 Task: Plan a weekend road trip from the 30th to the 2nd.
Action: Mouse moved to (24, 138)
Screenshot: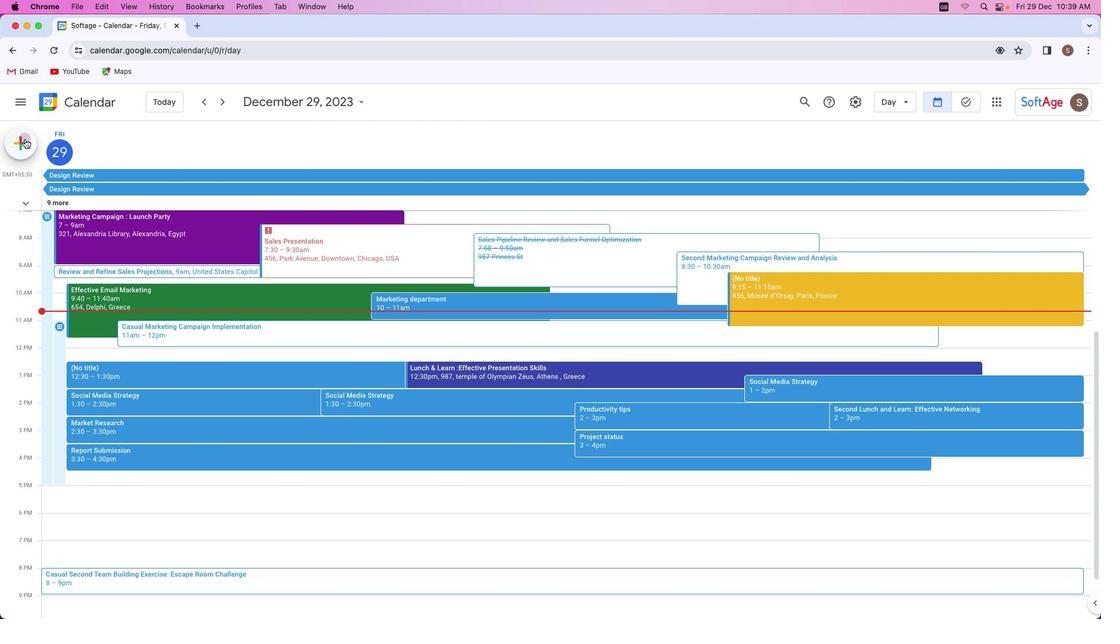 
Action: Mouse pressed left at (24, 138)
Screenshot: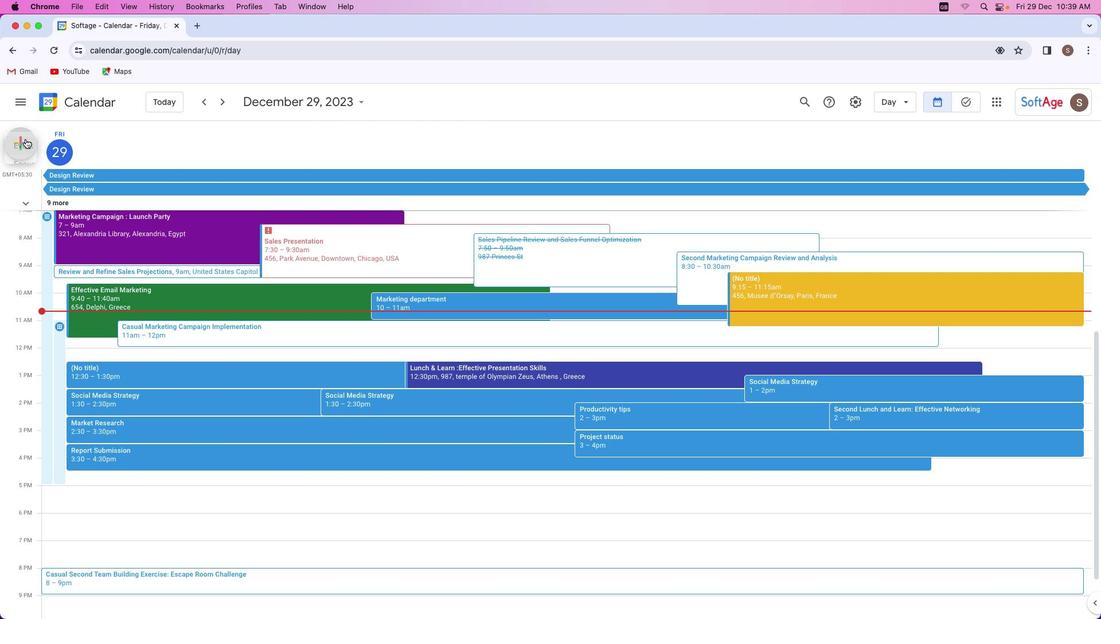 
Action: Mouse moved to (36, 175)
Screenshot: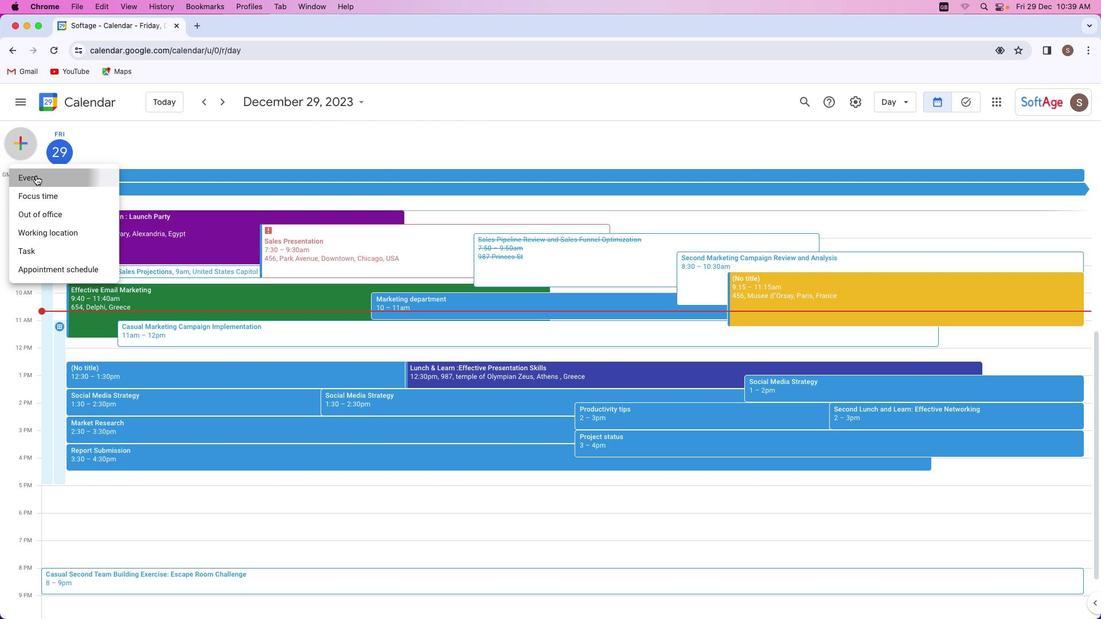 
Action: Mouse pressed left at (36, 175)
Screenshot: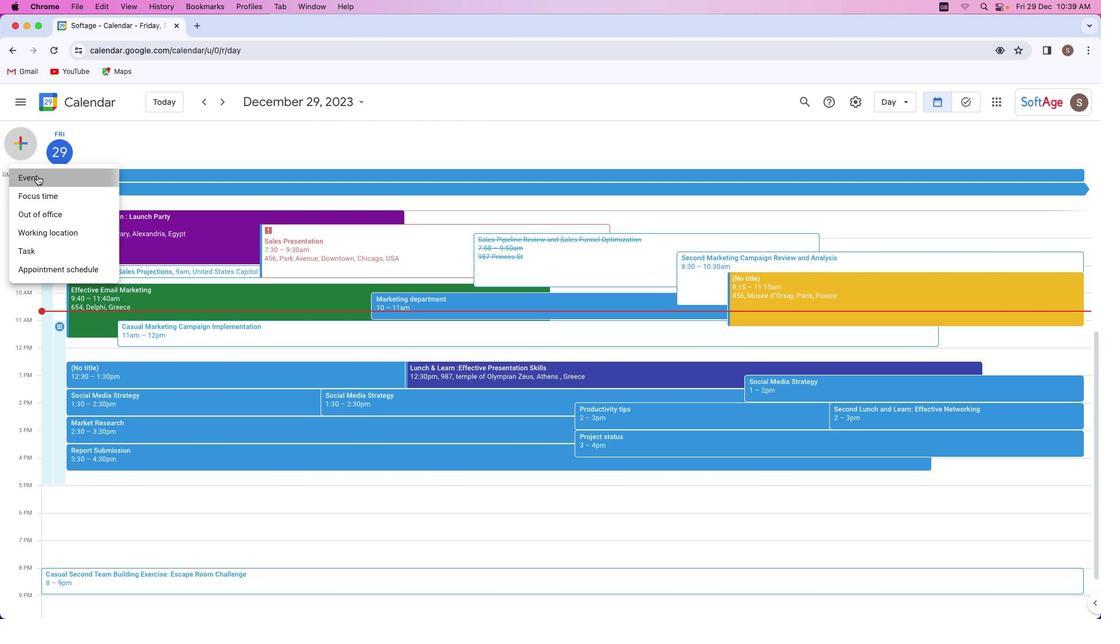 
Action: Mouse moved to (434, 242)
Screenshot: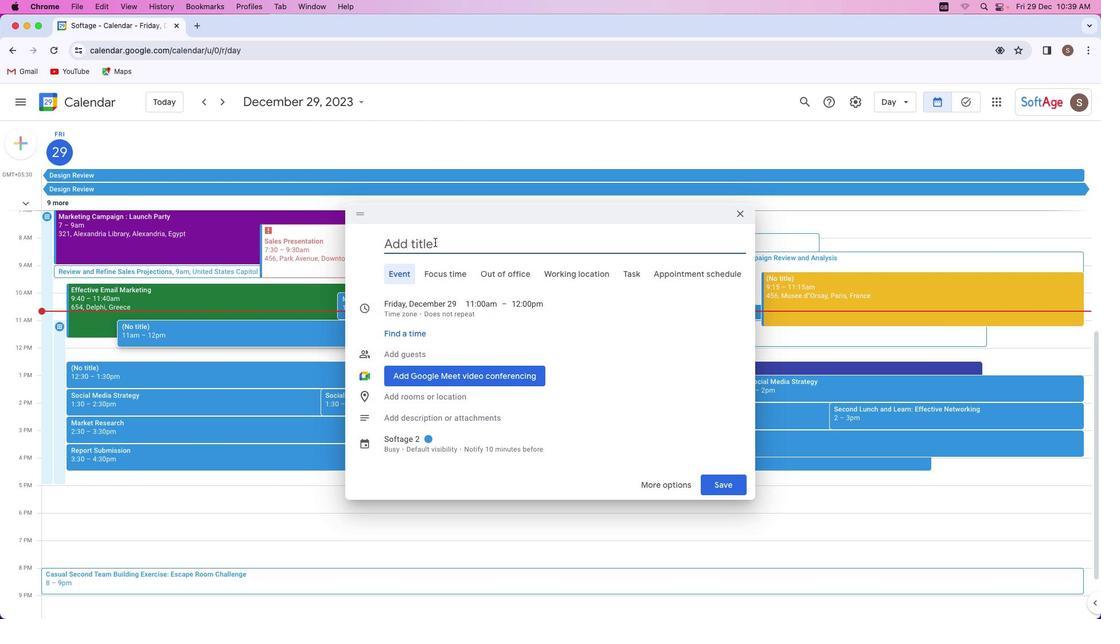 
Action: Mouse pressed left at (434, 242)
Screenshot: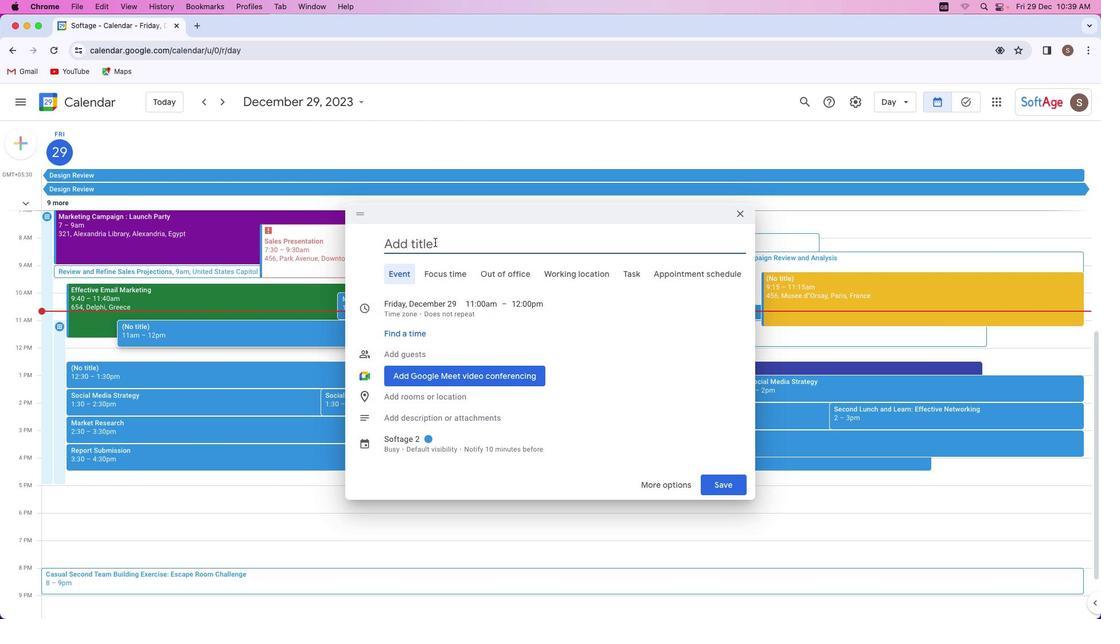 
Action: Key pressed Key.shift'W''e''e''k''e''n''d'Key.spaceKey.shift'R''o''a''d'Key.spaceKey.shift'T''r''i''p'
Screenshot: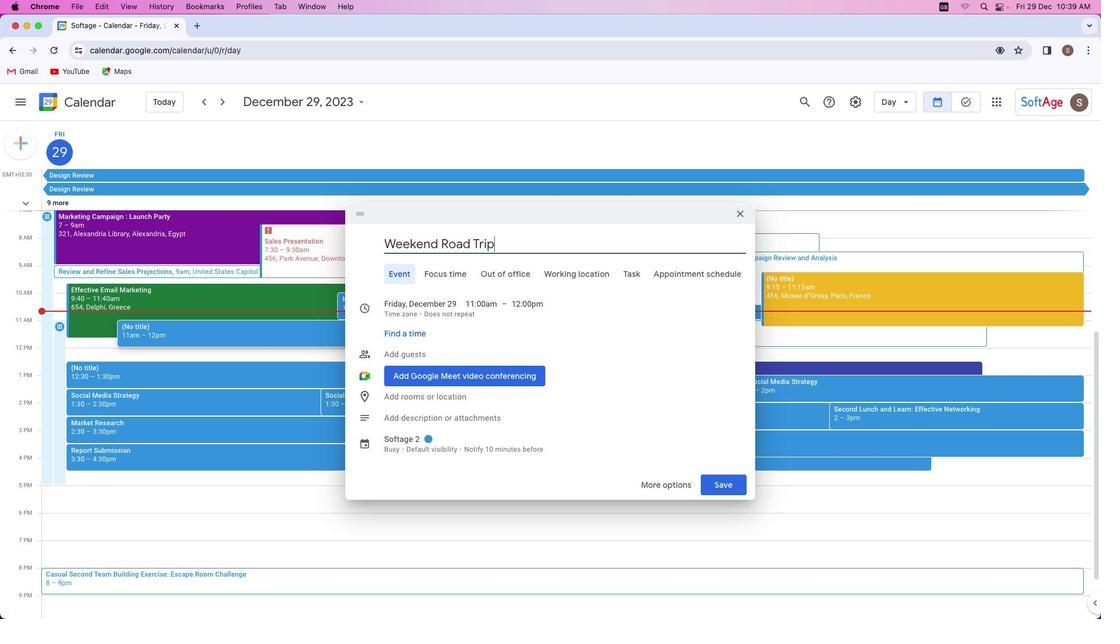 
Action: Mouse moved to (419, 308)
Screenshot: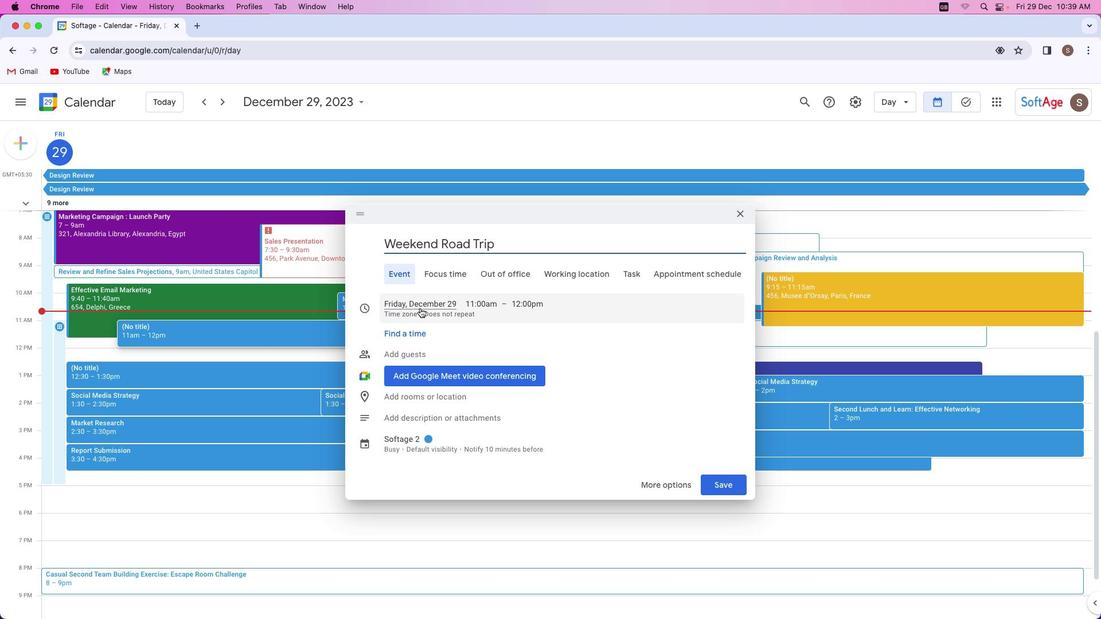 
Action: Mouse pressed left at (419, 308)
Screenshot: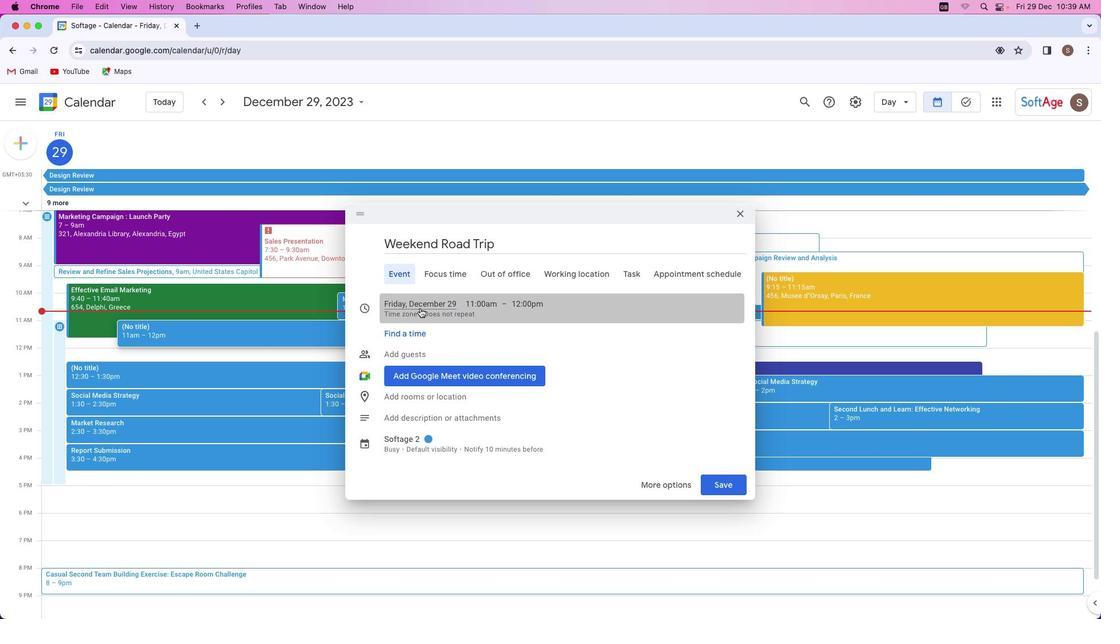 
Action: Mouse moved to (501, 426)
Screenshot: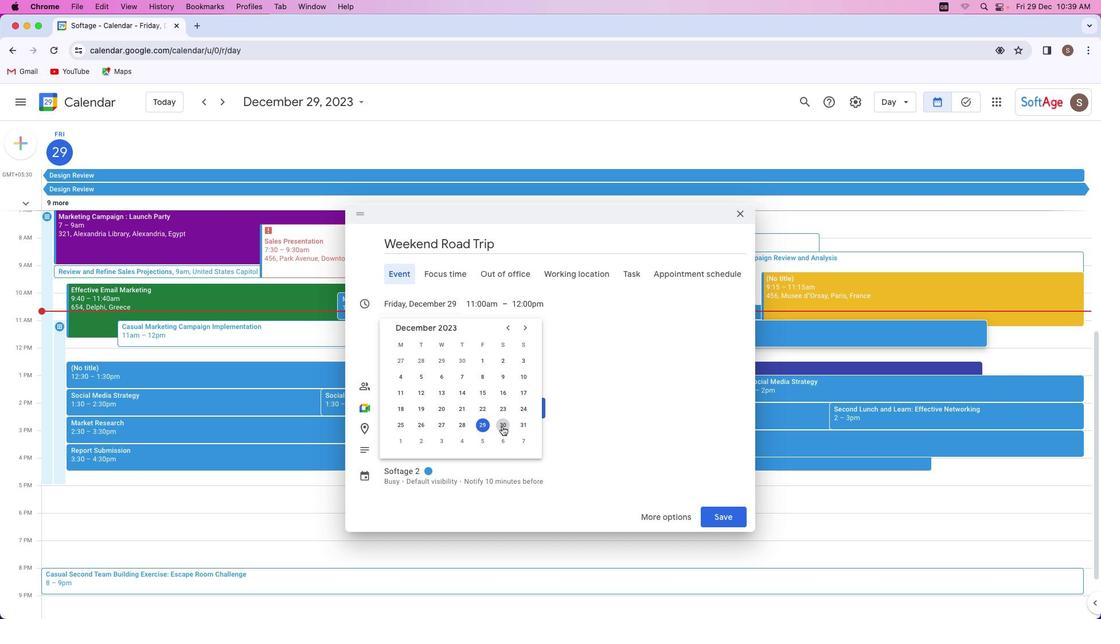 
Action: Mouse pressed left at (501, 426)
Screenshot: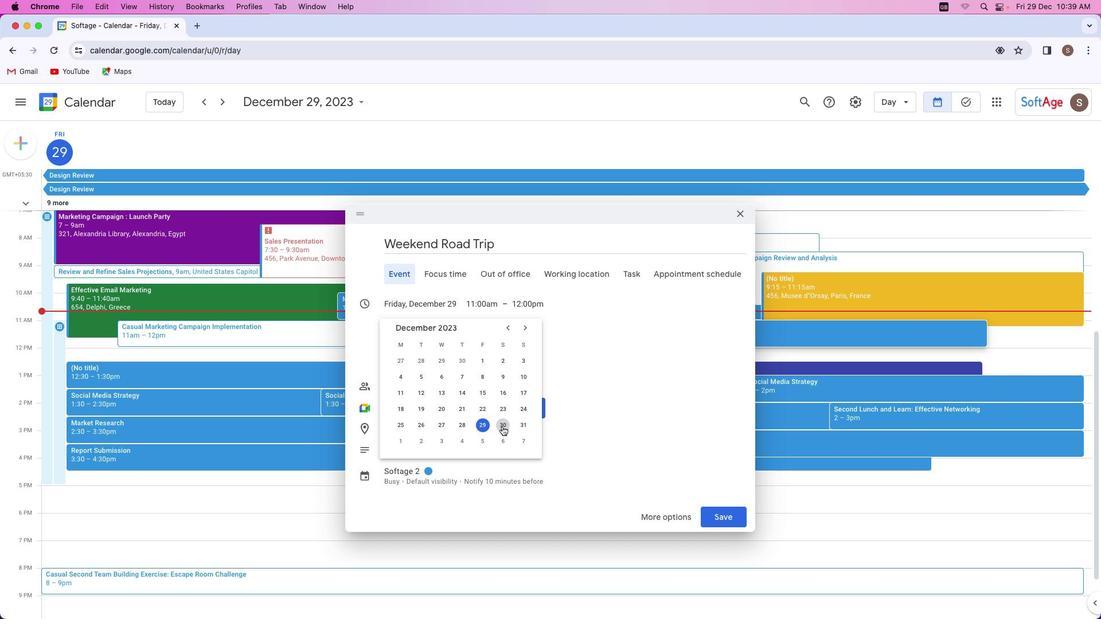 
Action: Mouse moved to (493, 306)
Screenshot: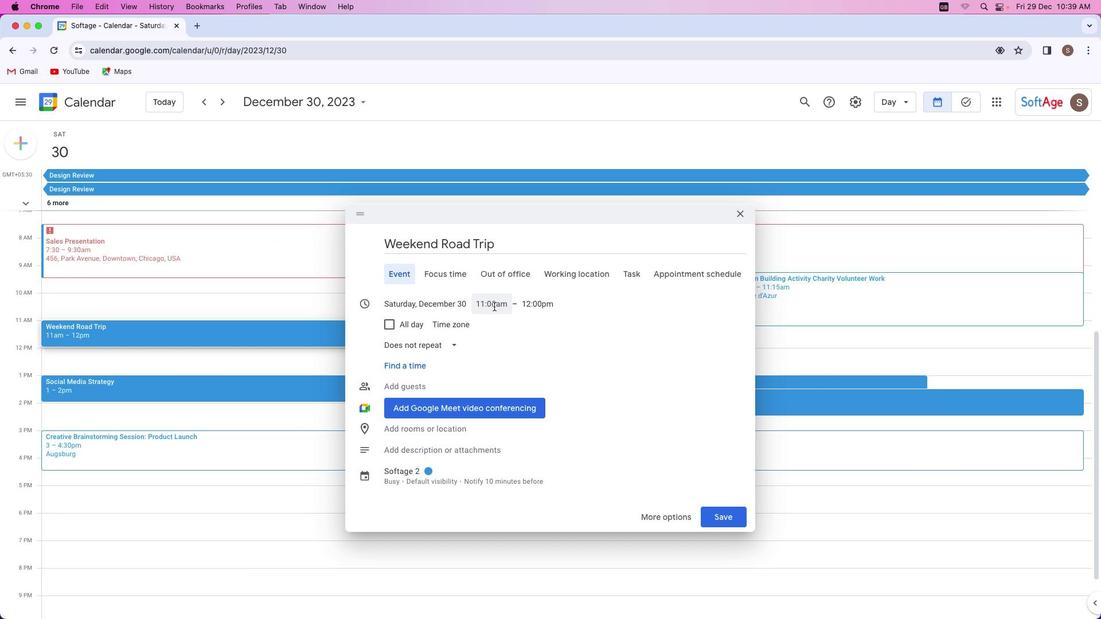 
Action: Mouse pressed left at (493, 306)
Screenshot: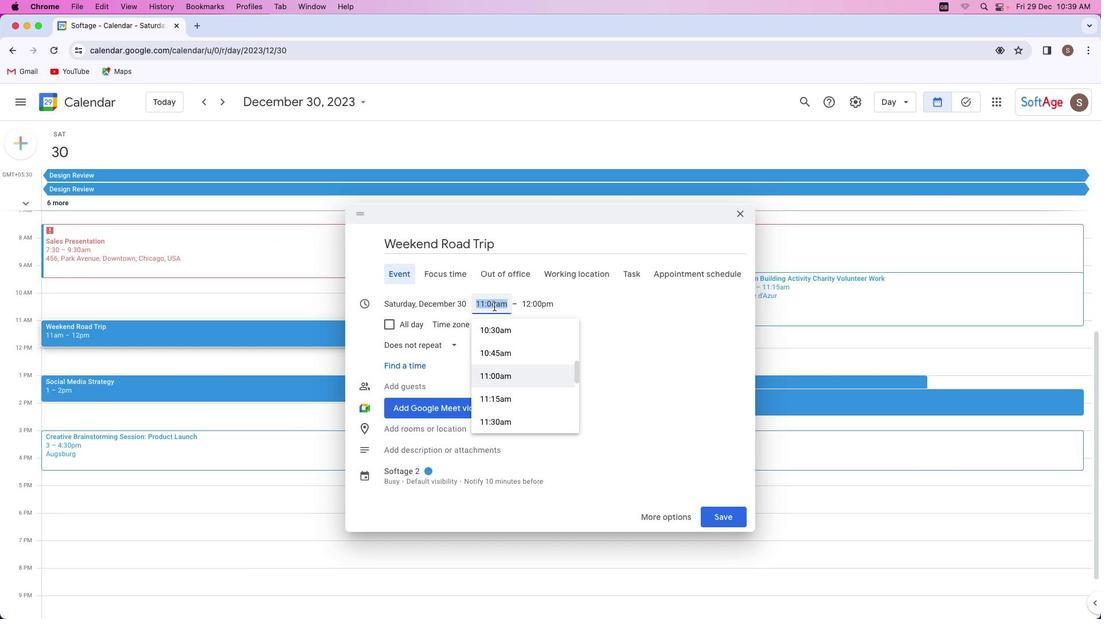 
Action: Mouse moved to (499, 357)
Screenshot: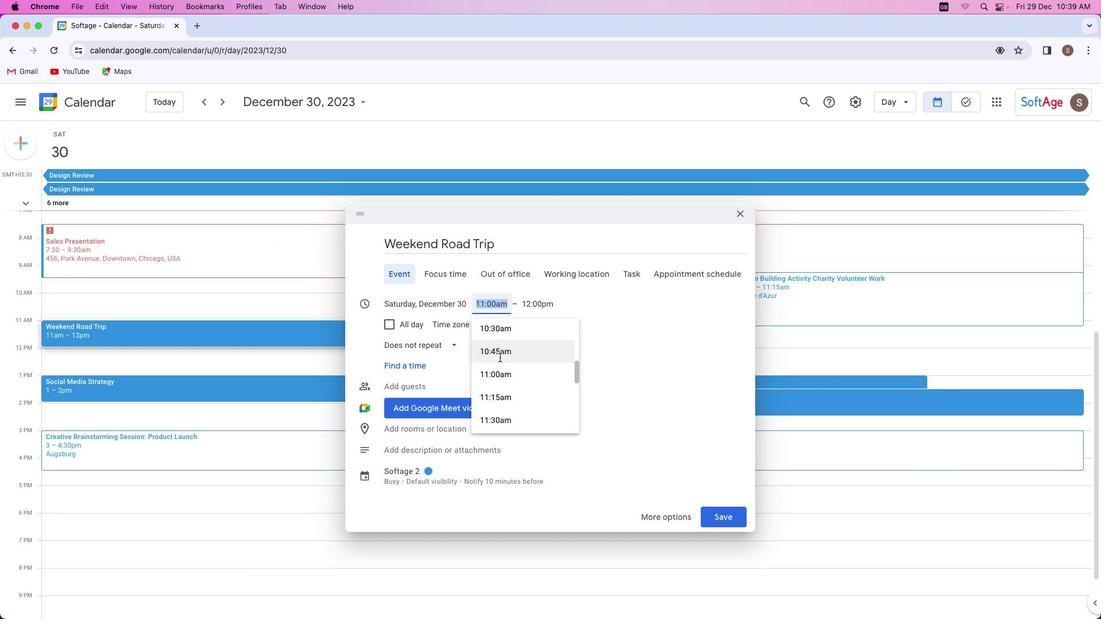 
Action: Mouse scrolled (499, 357) with delta (0, 0)
Screenshot: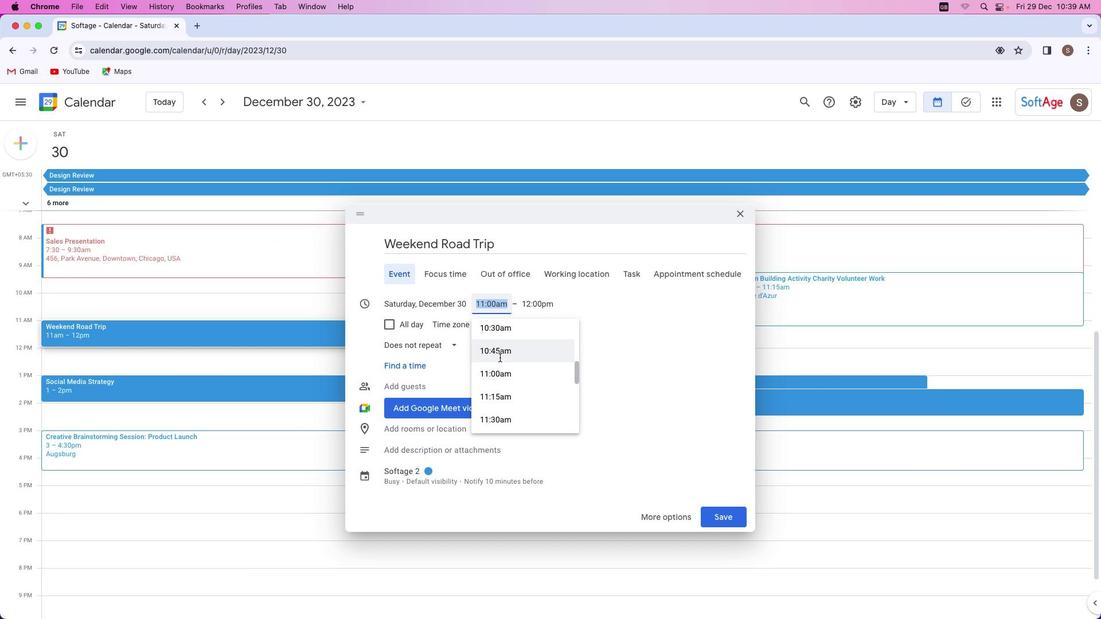 
Action: Mouse scrolled (499, 357) with delta (0, 0)
Screenshot: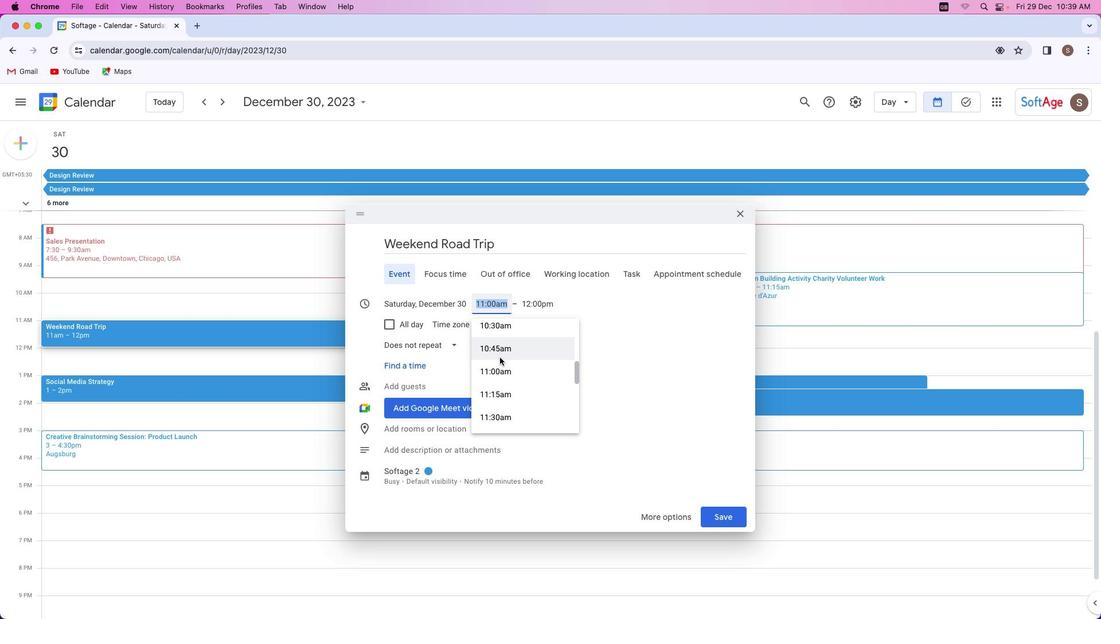 
Action: Mouse scrolled (499, 357) with delta (0, 0)
Screenshot: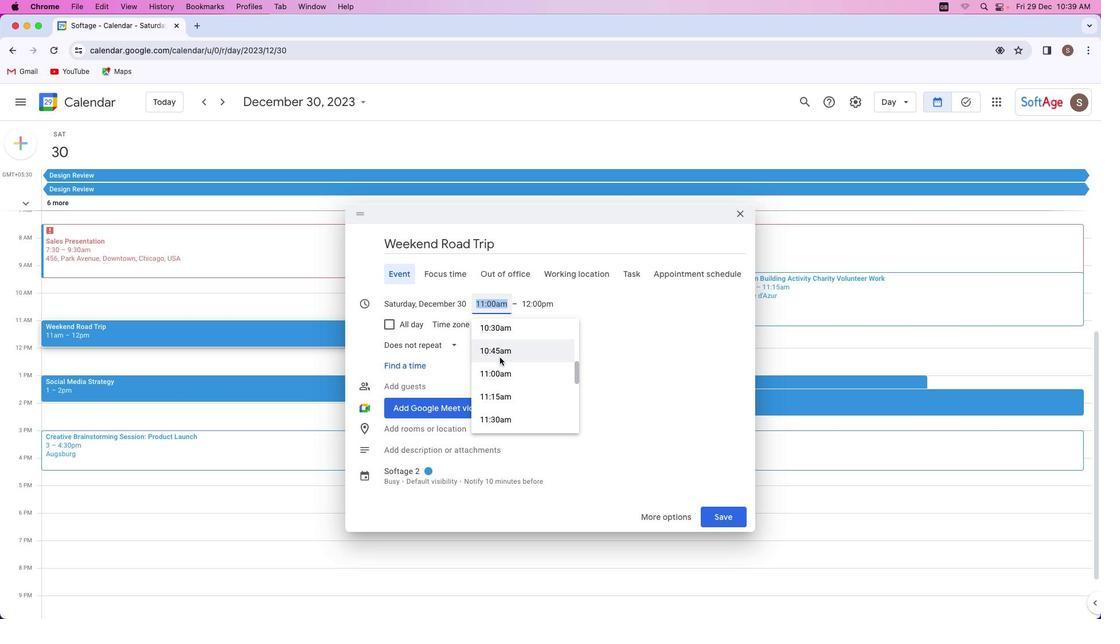 
Action: Mouse scrolled (499, 357) with delta (0, 0)
Screenshot: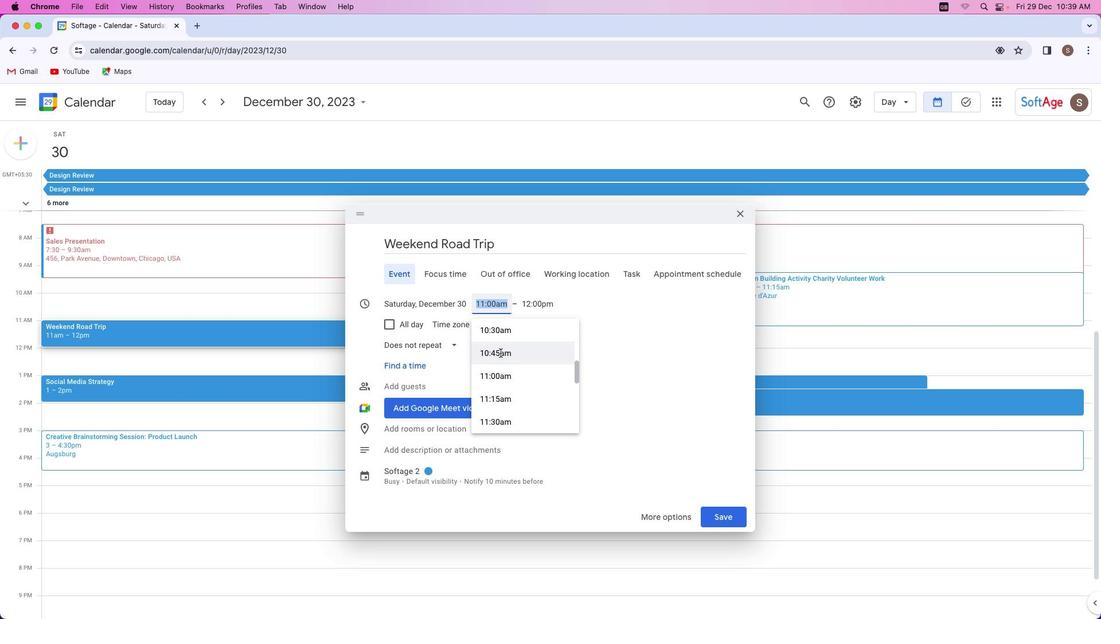 
Action: Mouse moved to (389, 324)
Screenshot: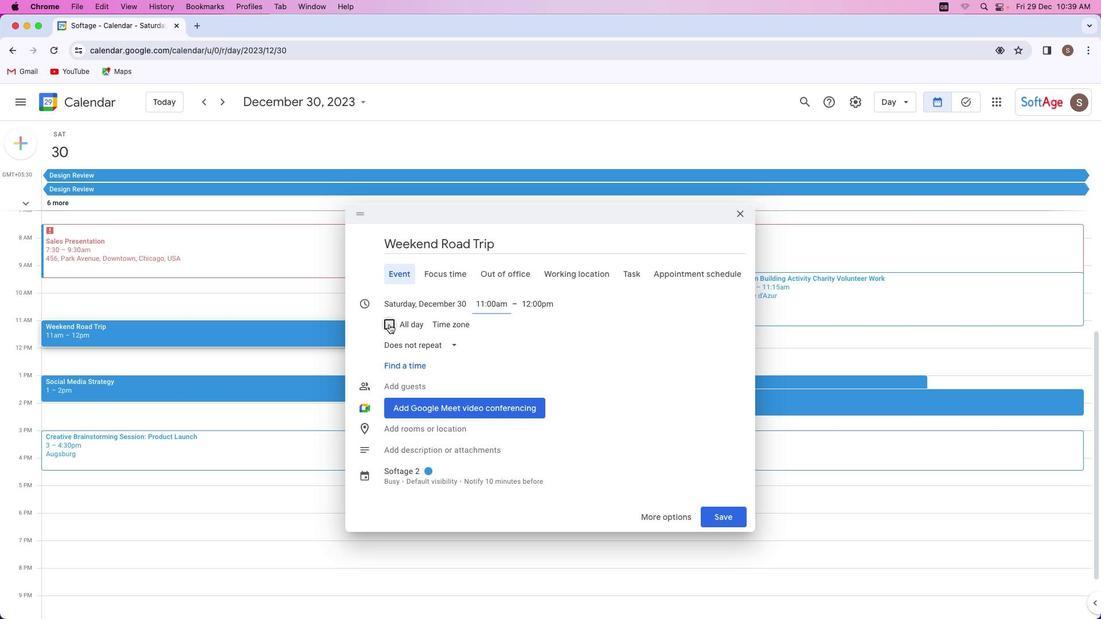 
Action: Mouse pressed left at (389, 324)
Screenshot: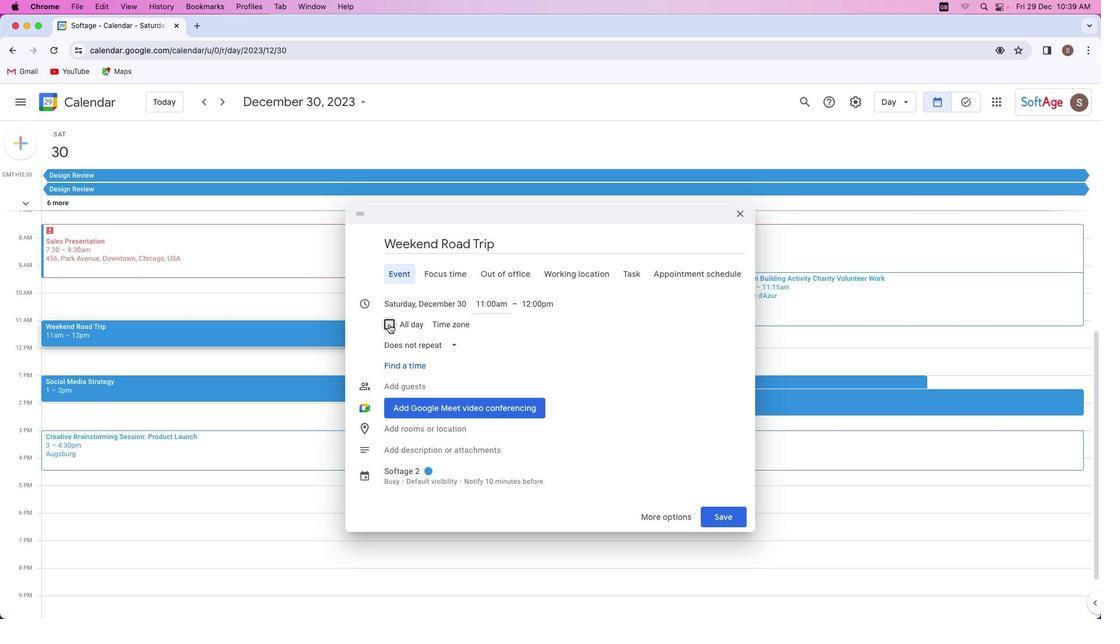 
Action: Mouse moved to (615, 287)
Screenshot: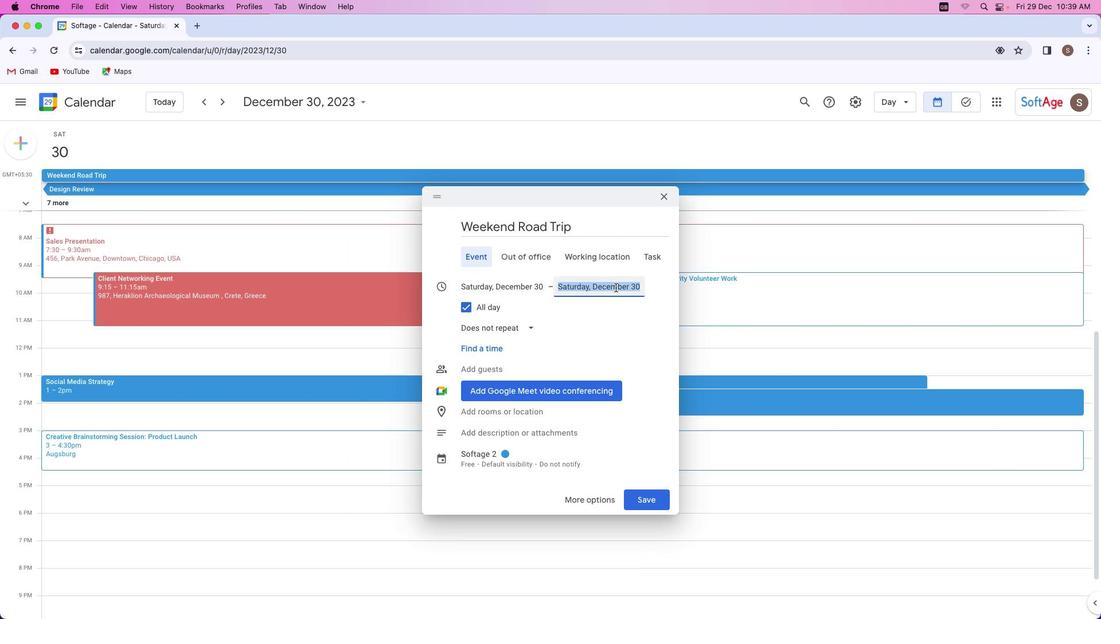 
Action: Mouse pressed left at (615, 287)
Screenshot: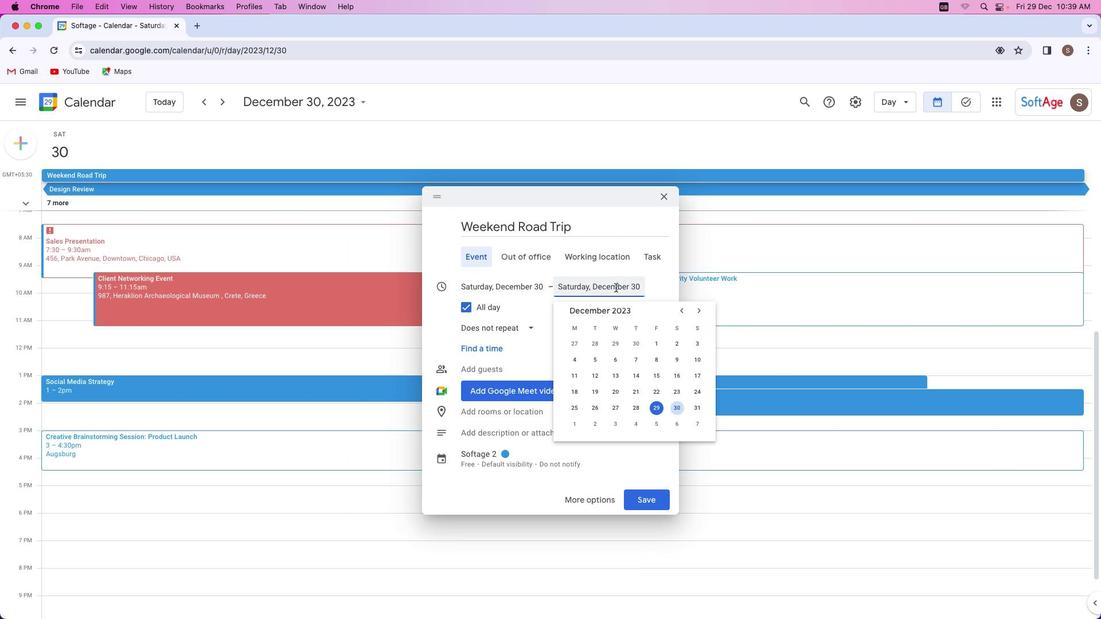 
Action: Mouse moved to (597, 423)
Screenshot: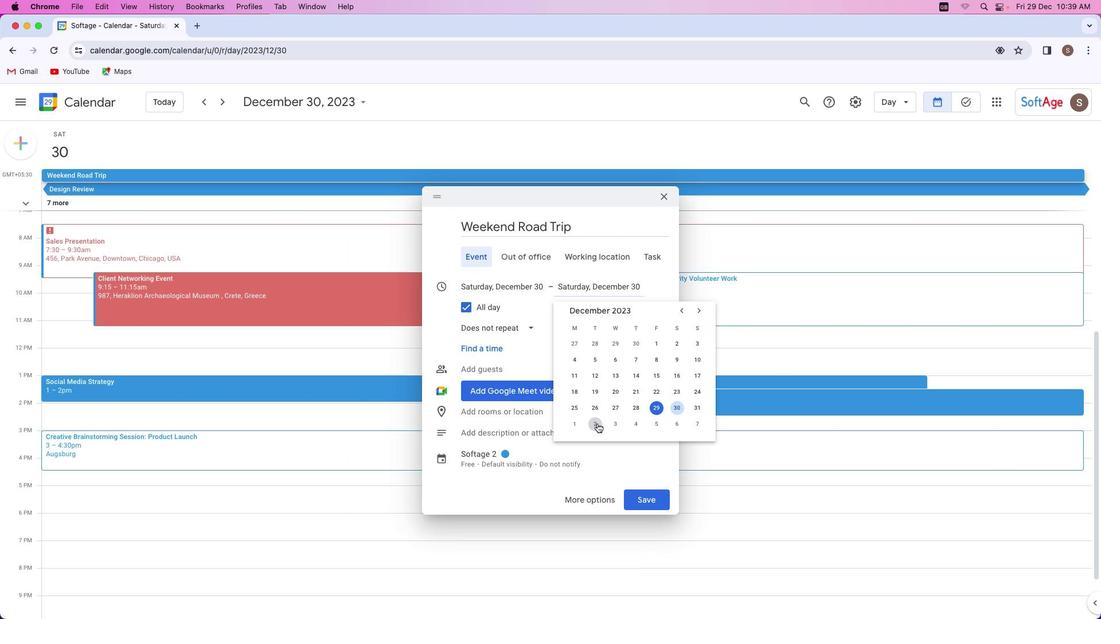 
Action: Mouse pressed left at (597, 423)
Screenshot: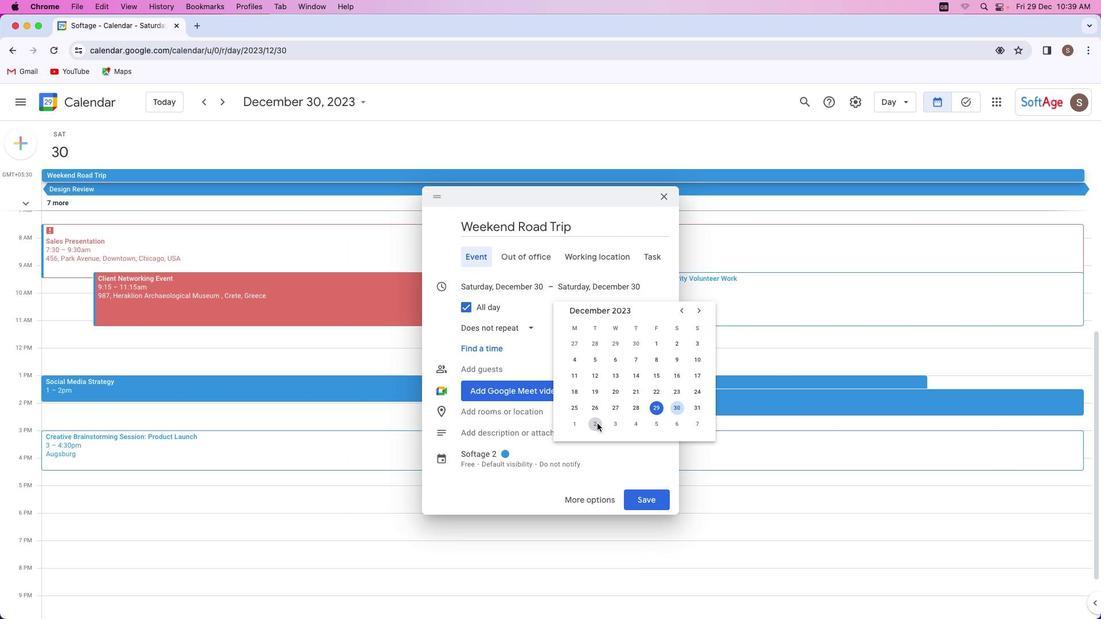 
Action: Mouse moved to (489, 430)
Screenshot: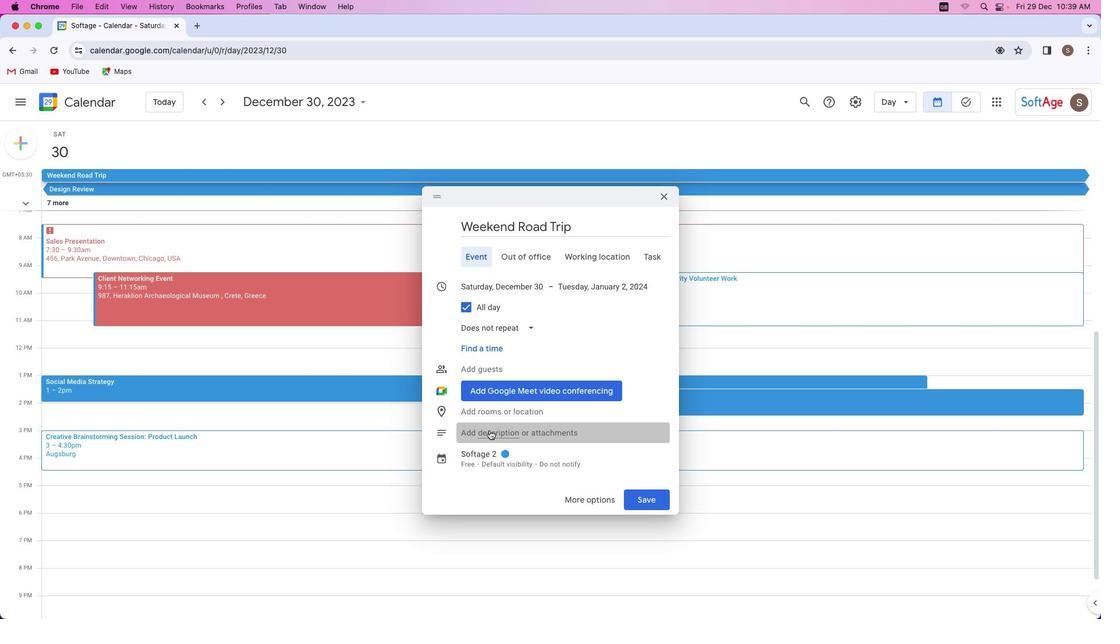 
Action: Mouse pressed left at (489, 430)
Screenshot: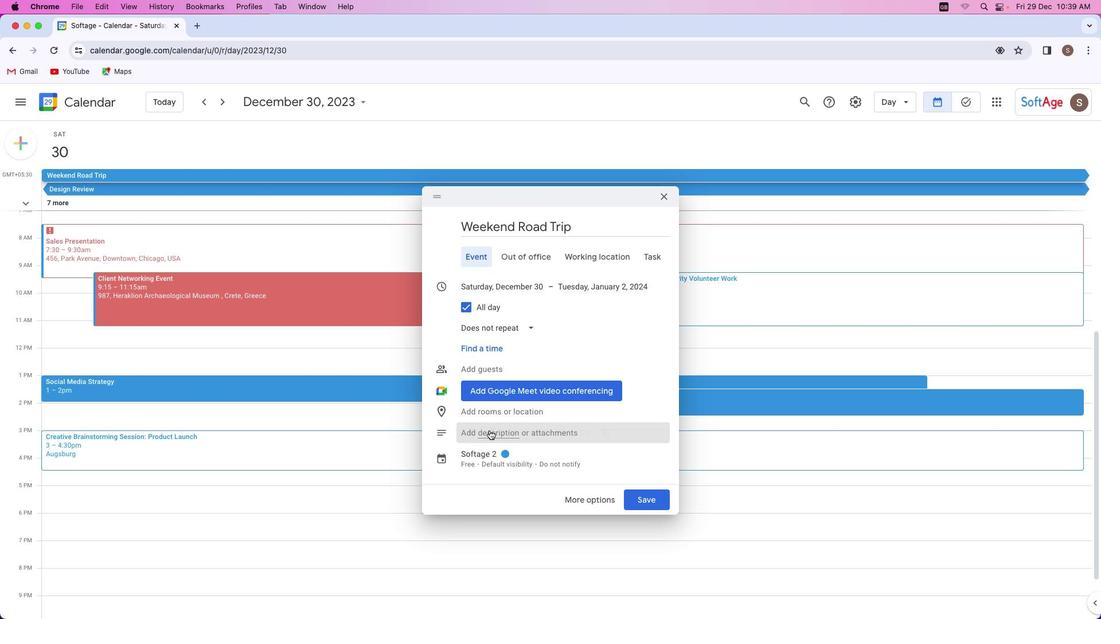 
Action: Mouse moved to (495, 457)
Screenshot: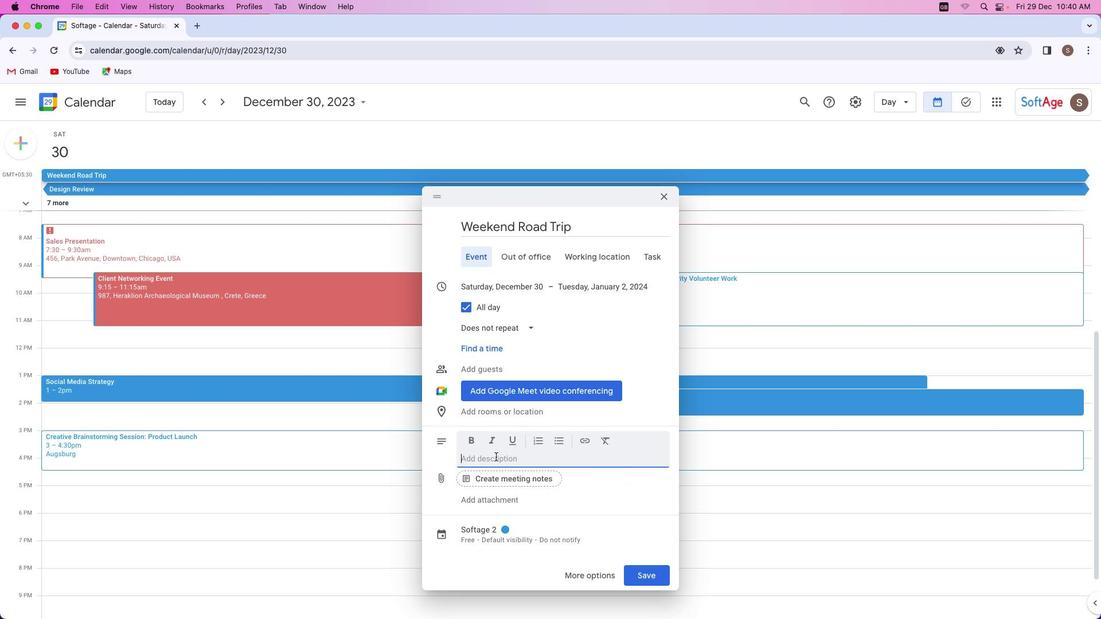 
Action: Mouse pressed left at (495, 457)
Screenshot: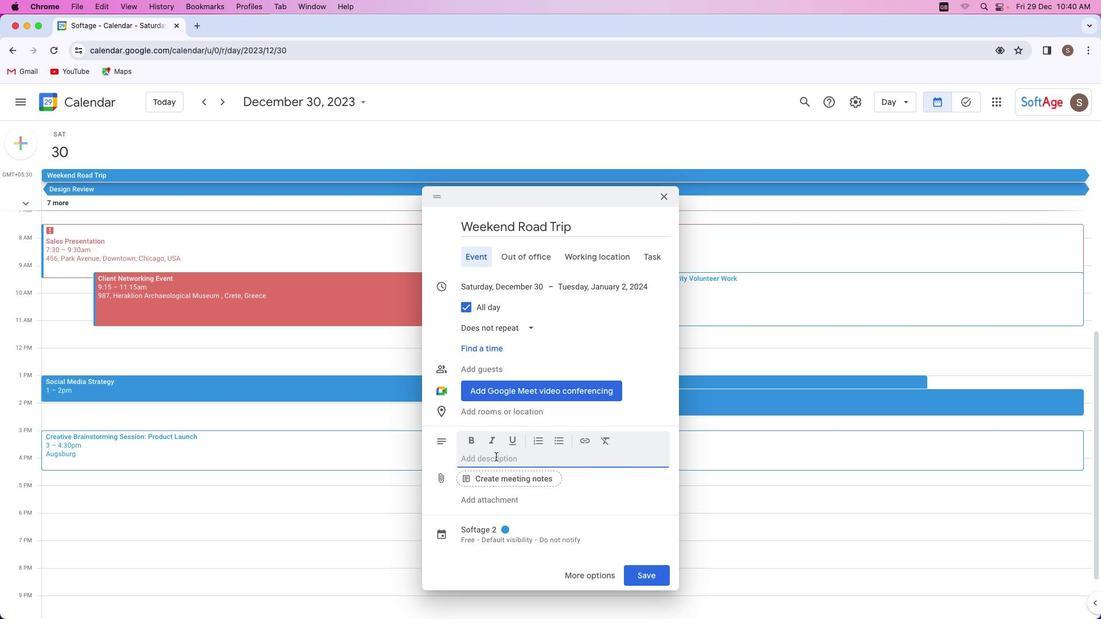 
Action: Key pressed Key.shift'T''h''i''s'Key.space'i''s'Key.space'a'Key.space'r''o''a''d'Key.space't''r''i''p'Key.space's''c''h''e''d''u''l''e''.'Key.backspaceKey.space'i''n'Key.space'w''e''e''k''e''n''d''.'
Screenshot: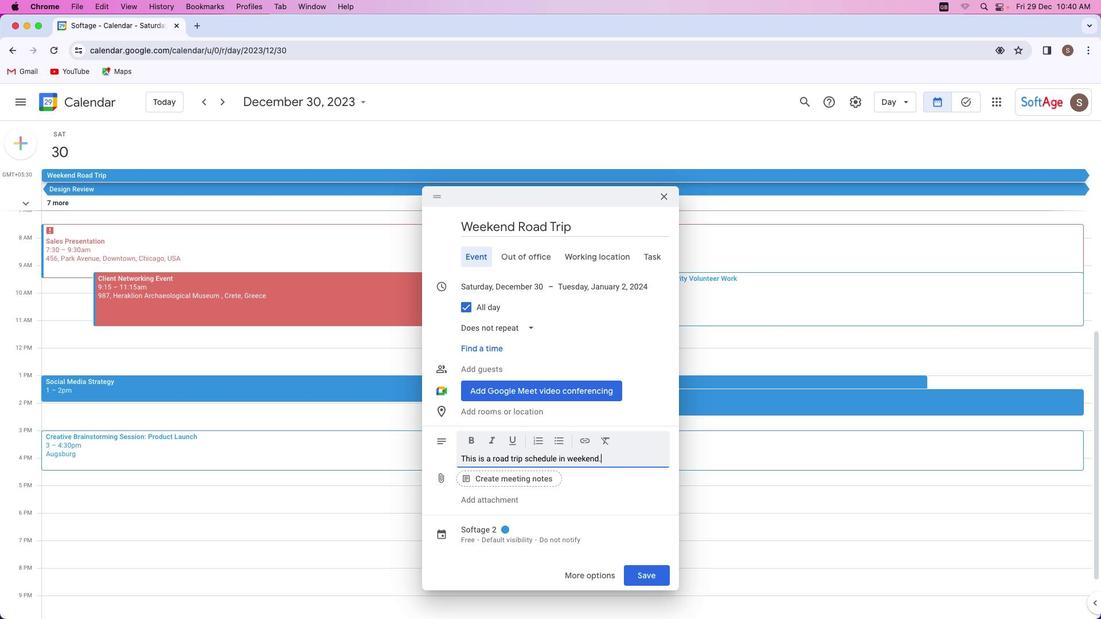 
Action: Mouse moved to (639, 571)
Screenshot: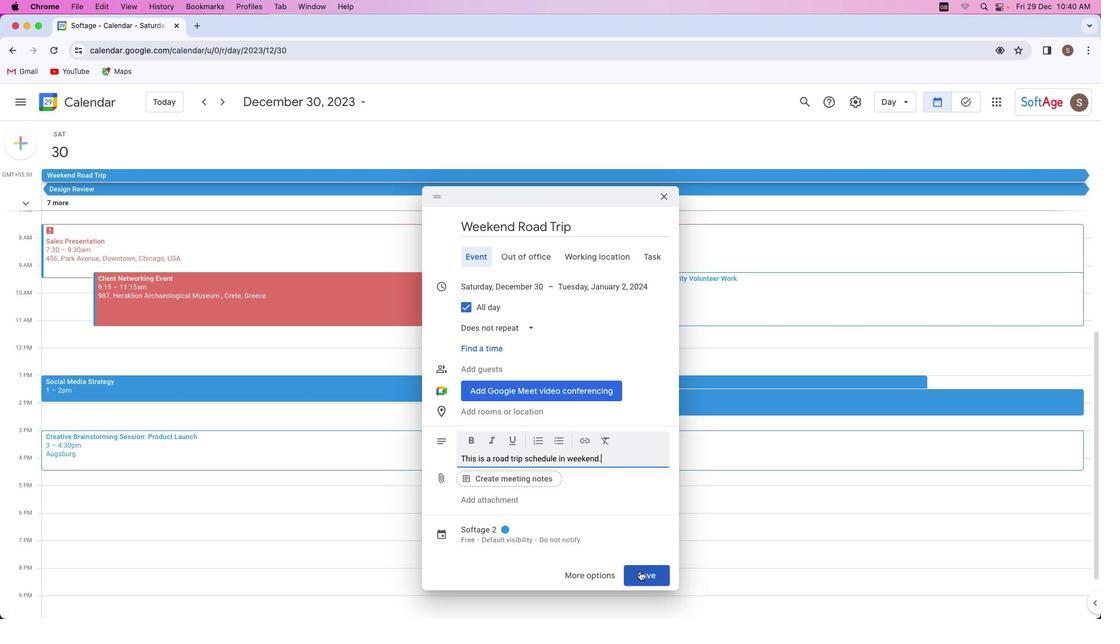 
Action: Mouse pressed left at (639, 571)
Screenshot: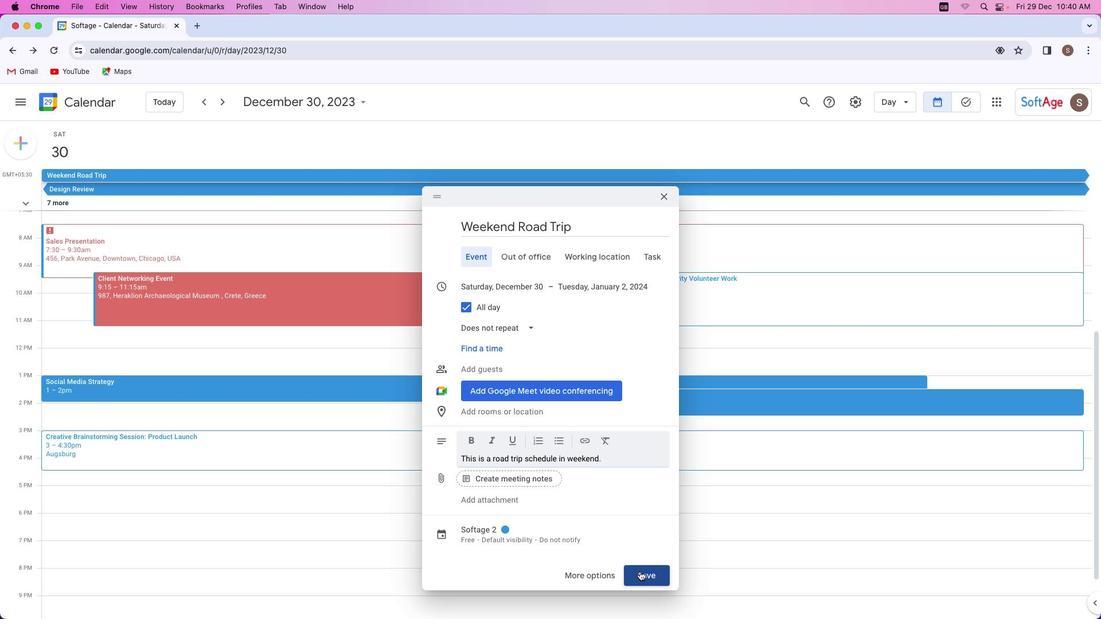 
Action: Mouse moved to (435, 418)
Screenshot: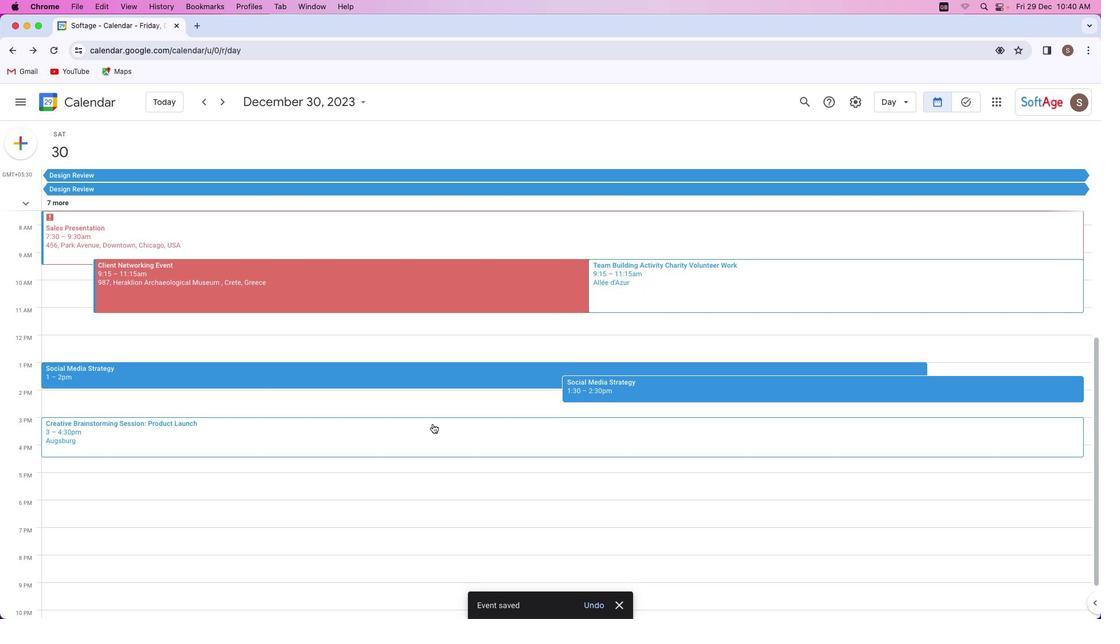 
Action: Mouse scrolled (435, 418) with delta (0, 0)
Screenshot: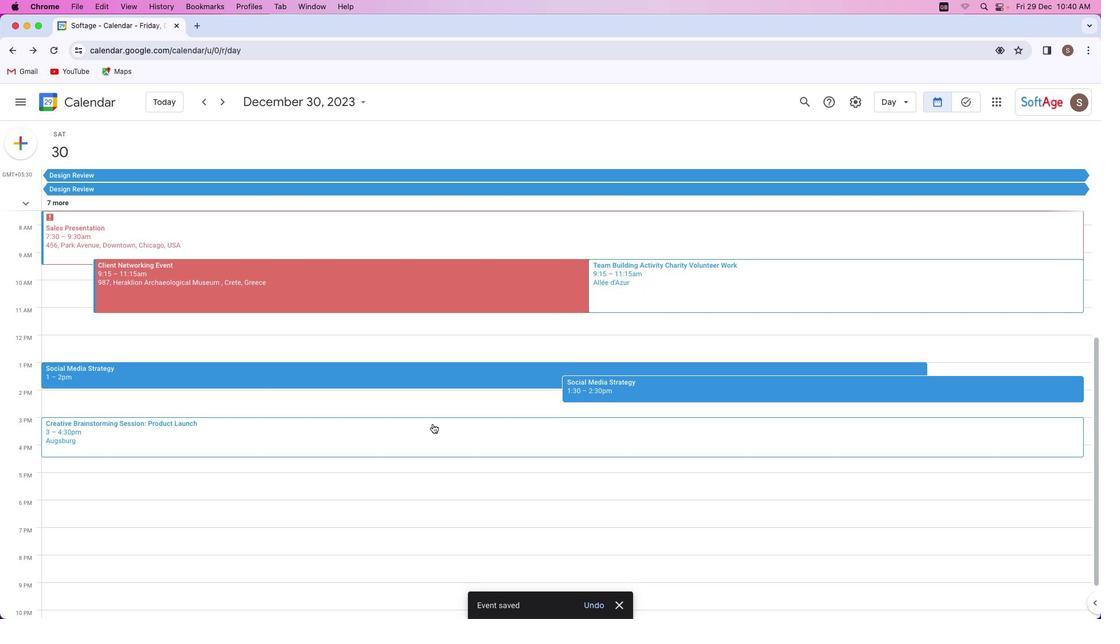
Action: Mouse moved to (434, 421)
Screenshot: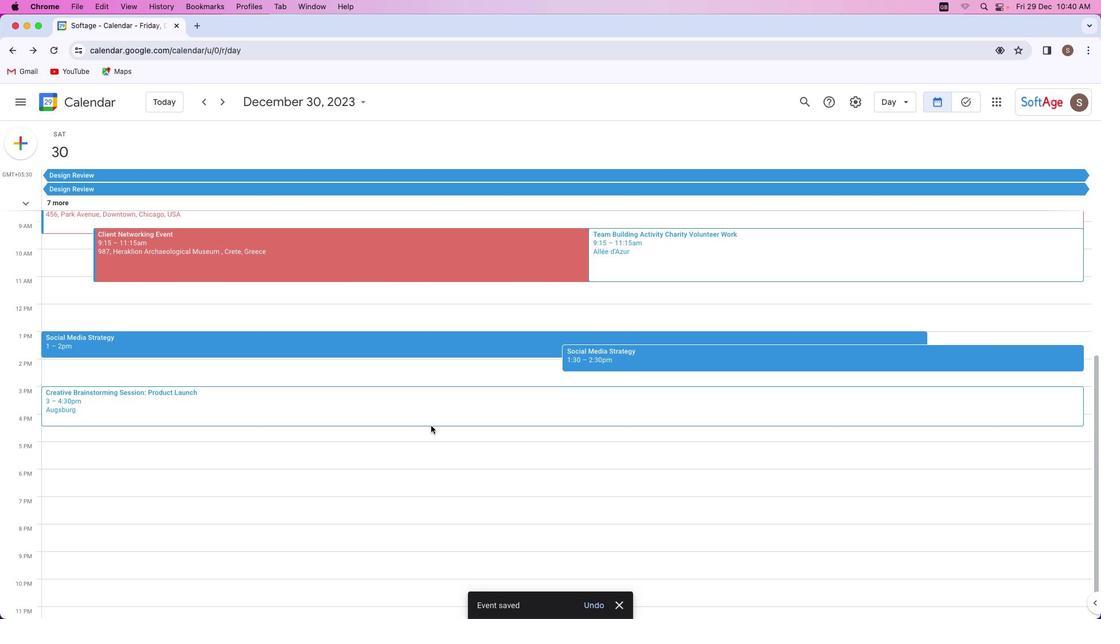 
Action: Mouse scrolled (434, 421) with delta (0, 0)
Screenshot: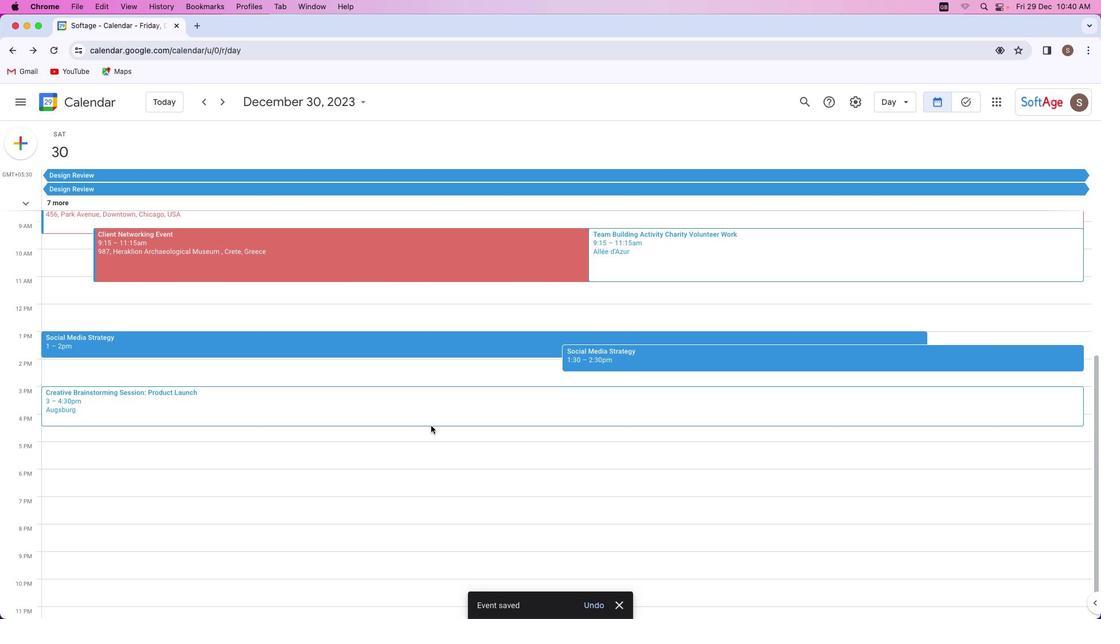 
Action: Mouse moved to (434, 421)
Screenshot: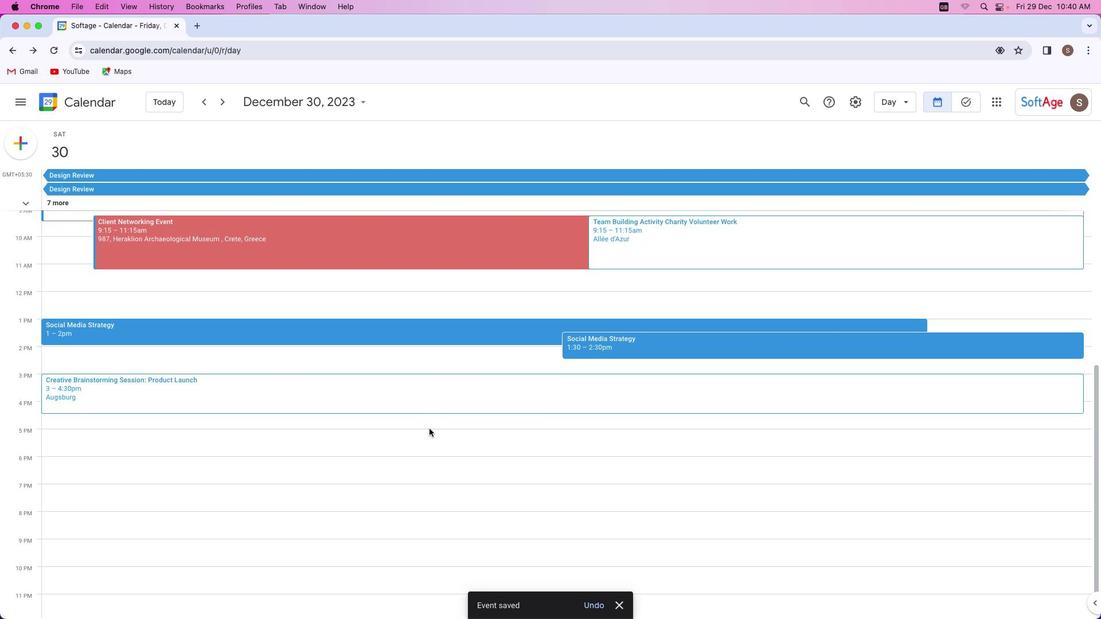 
Action: Mouse scrolled (434, 421) with delta (0, 0)
Screenshot: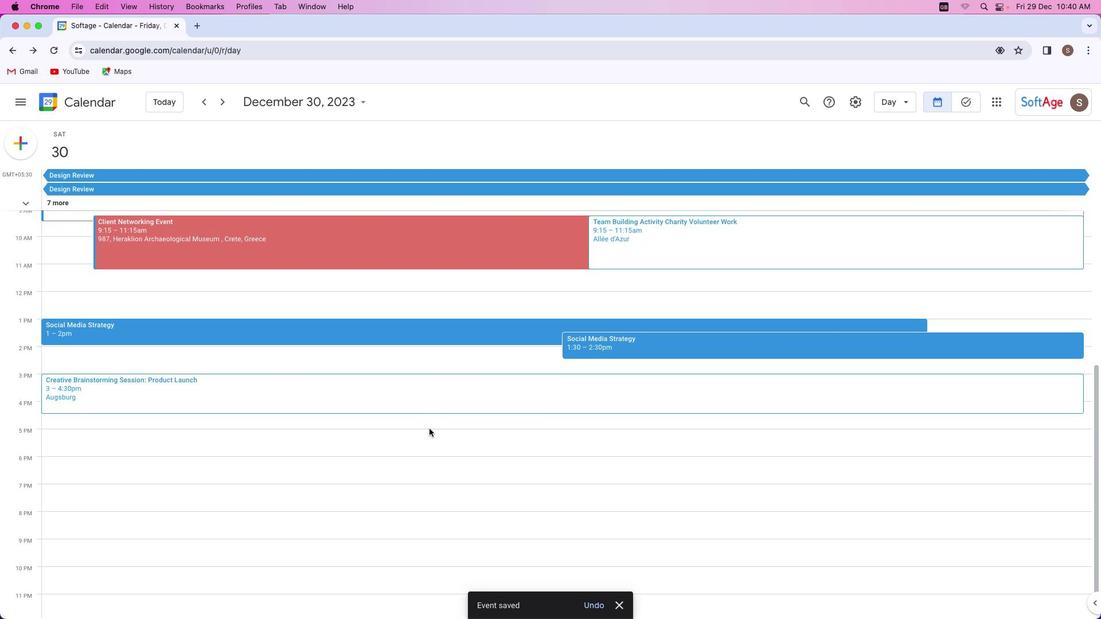 
Action: Mouse moved to (432, 424)
Screenshot: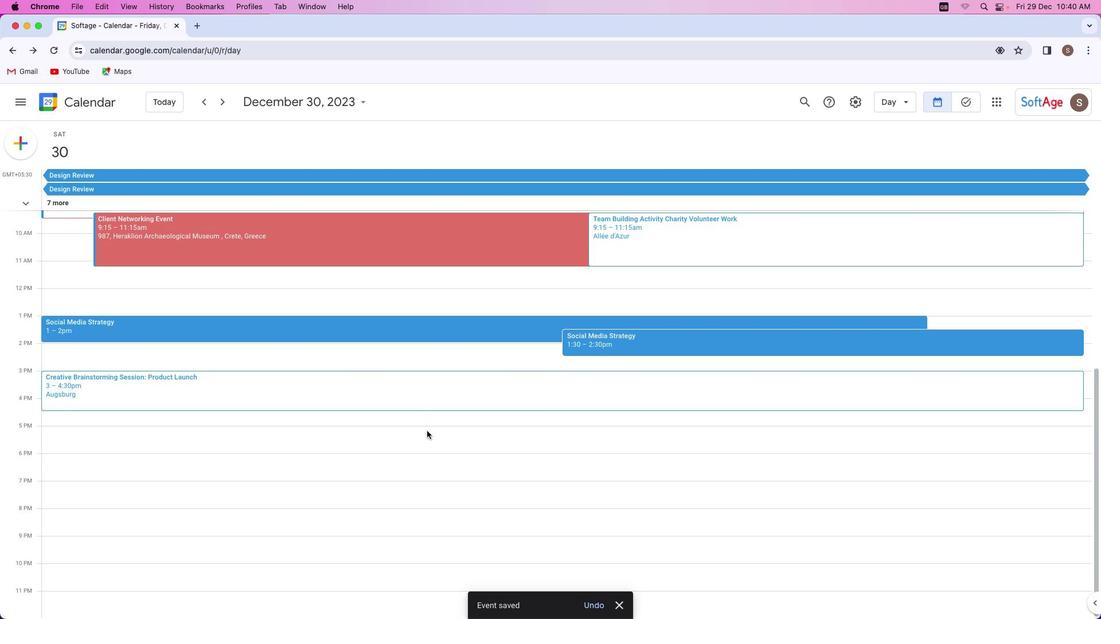 
Action: Mouse scrolled (432, 424) with delta (0, -1)
Screenshot: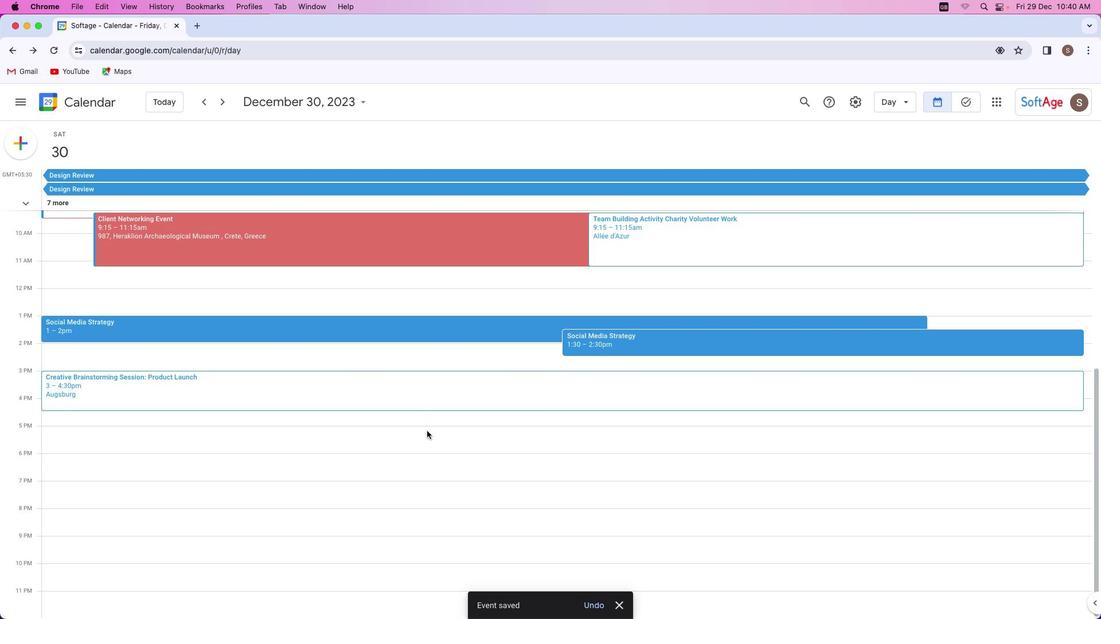 
Action: Mouse moved to (431, 426)
Screenshot: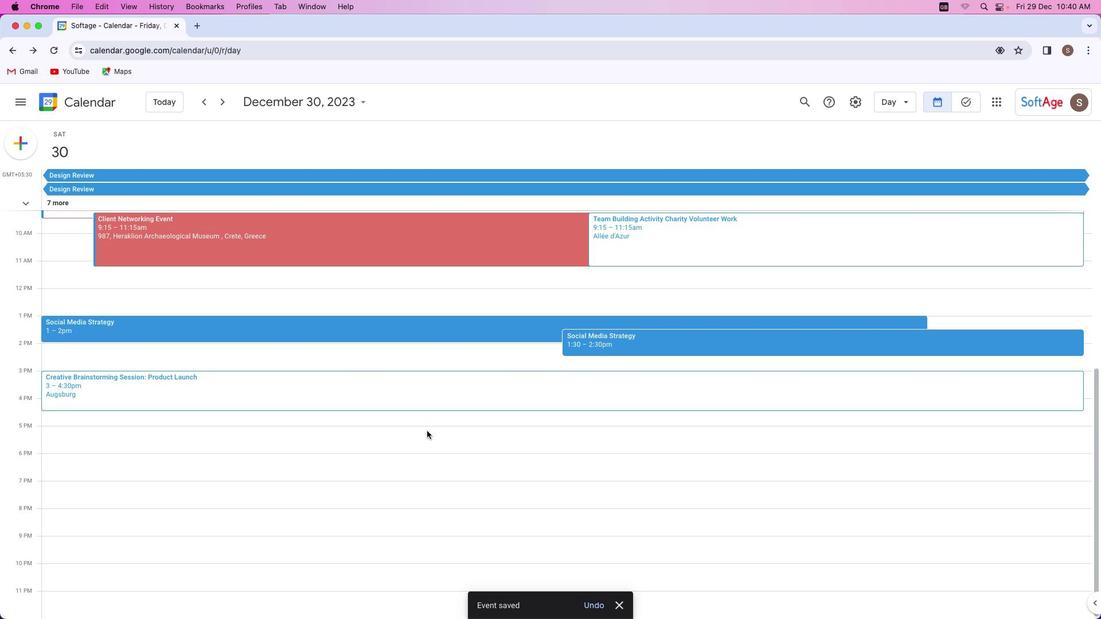 
Action: Mouse scrolled (431, 426) with delta (0, -1)
Screenshot: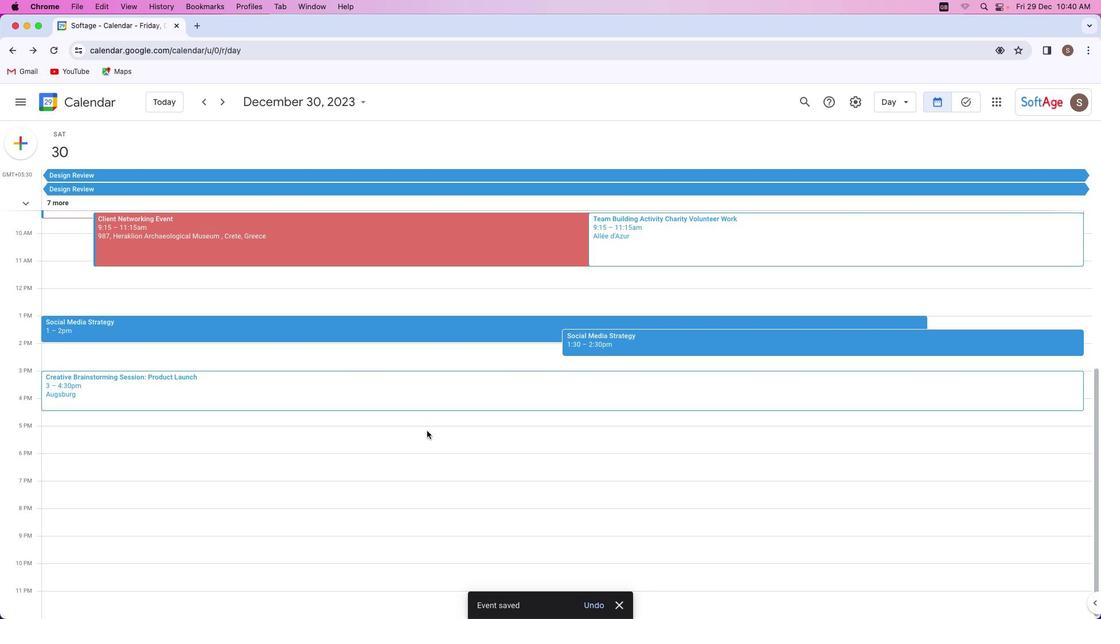 
Action: Mouse moved to (409, 449)
Screenshot: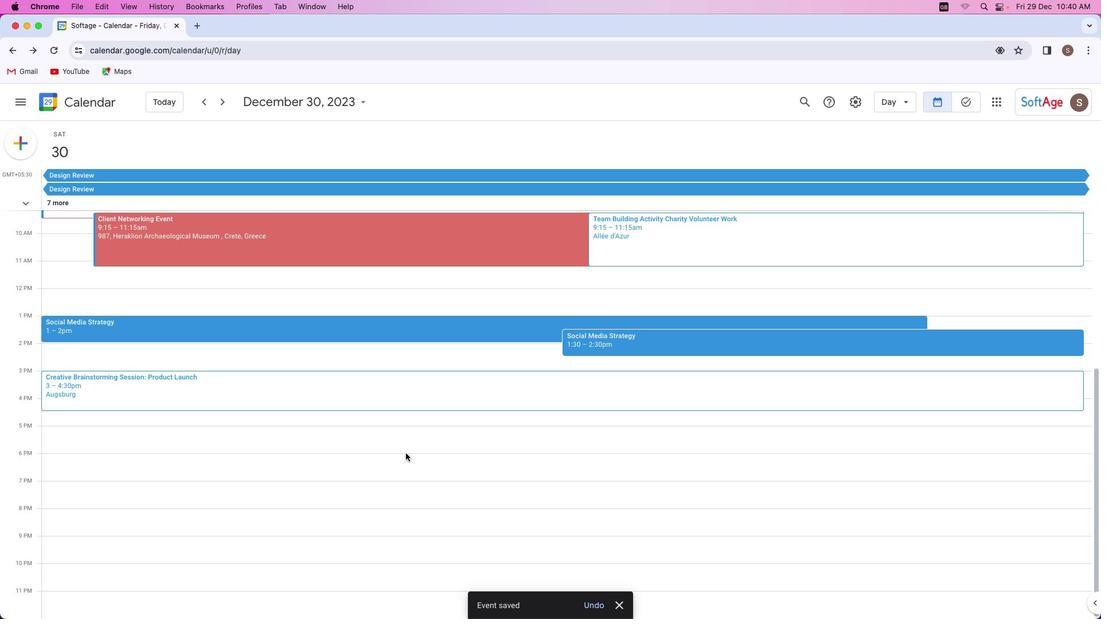 
Action: Mouse scrolled (409, 449) with delta (0, 0)
Screenshot: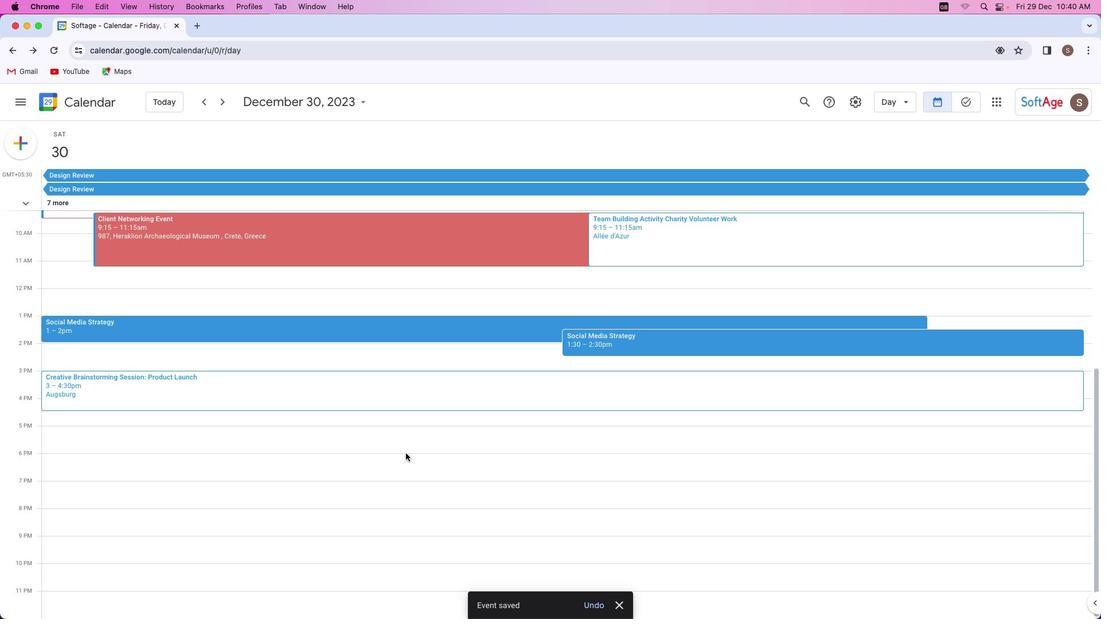 
Action: Mouse moved to (408, 451)
Screenshot: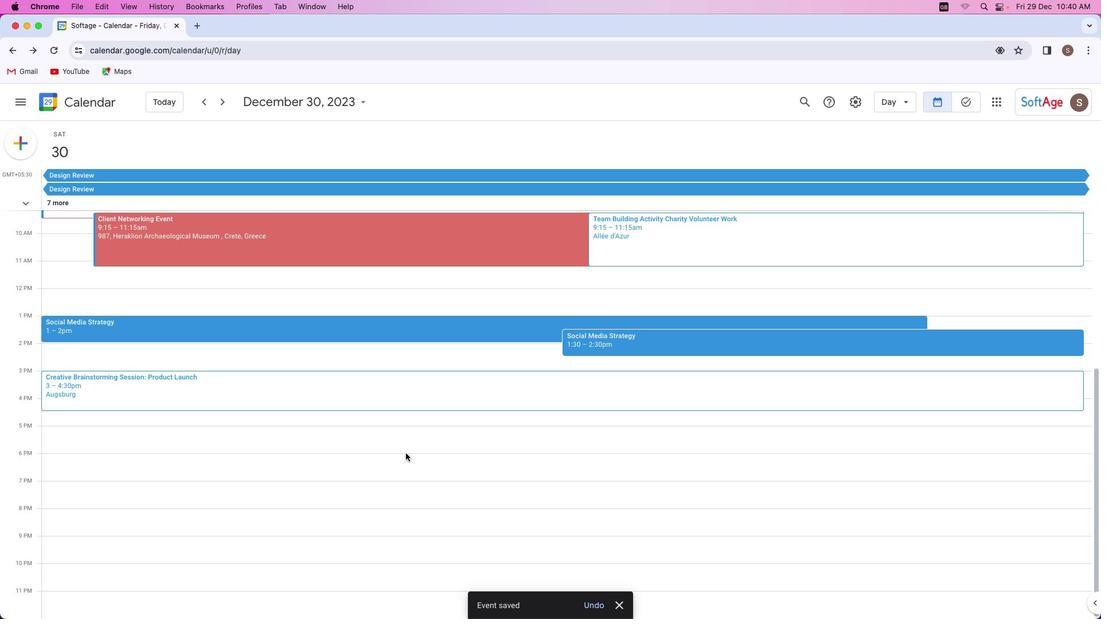 
Action: Mouse scrolled (408, 451) with delta (0, 0)
Screenshot: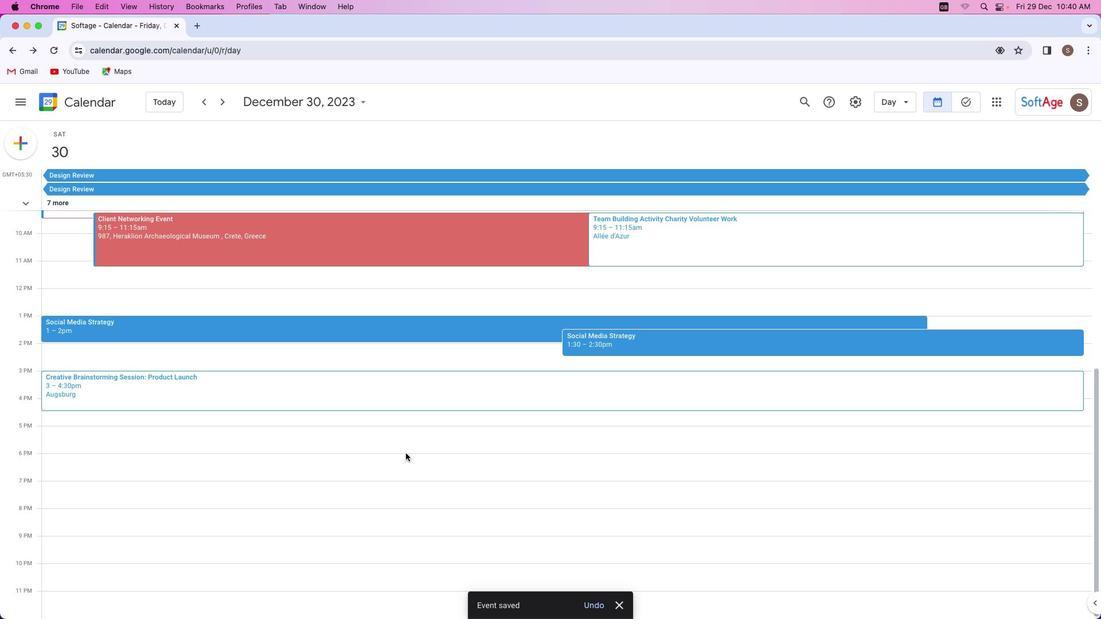 
Action: Mouse moved to (407, 451)
Screenshot: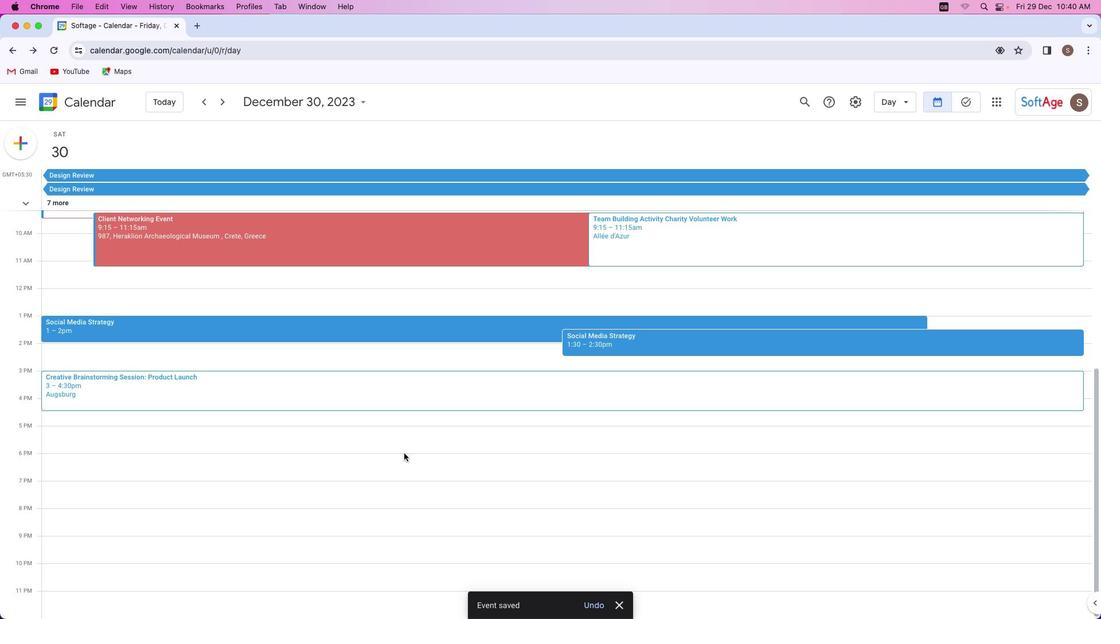 
Action: Mouse scrolled (407, 451) with delta (0, -1)
Screenshot: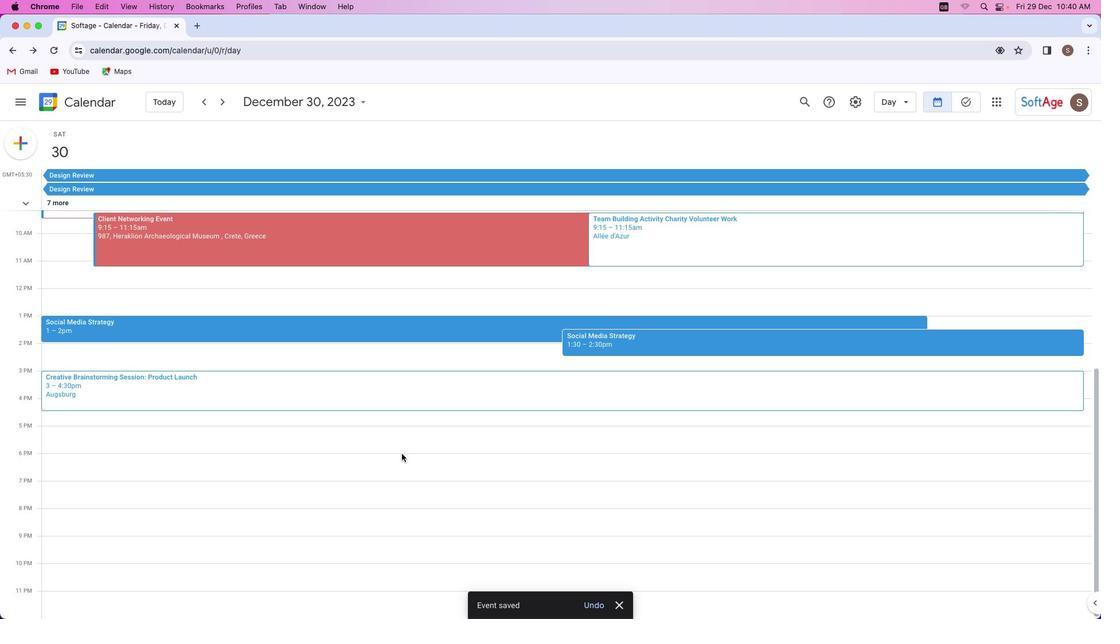 
Action: Mouse moved to (396, 452)
Screenshot: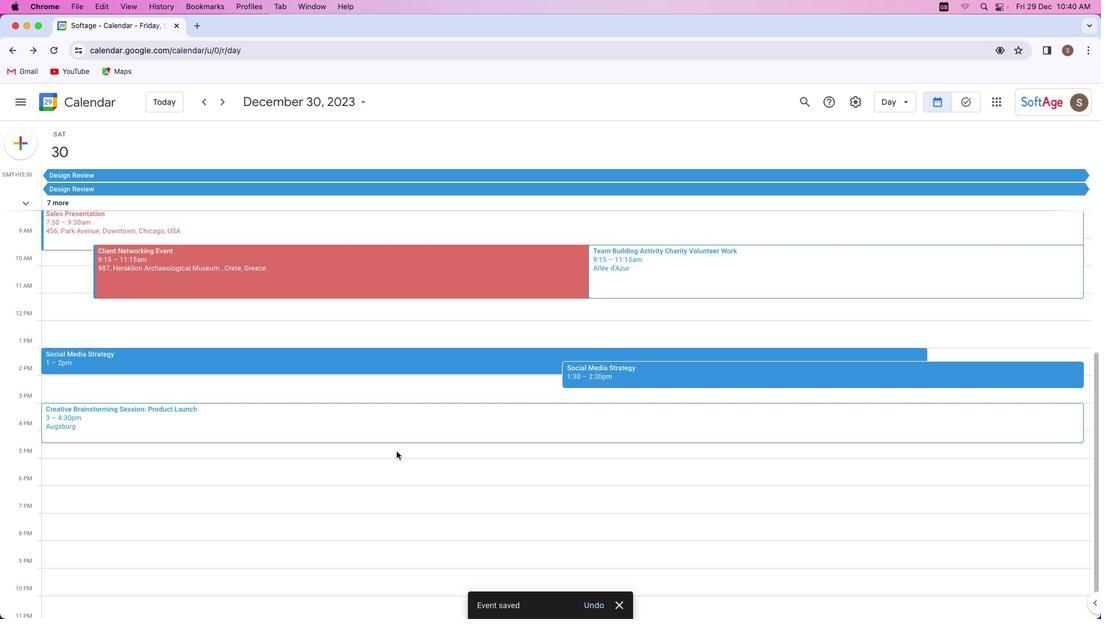 
Action: Mouse scrolled (396, 452) with delta (0, 0)
Screenshot: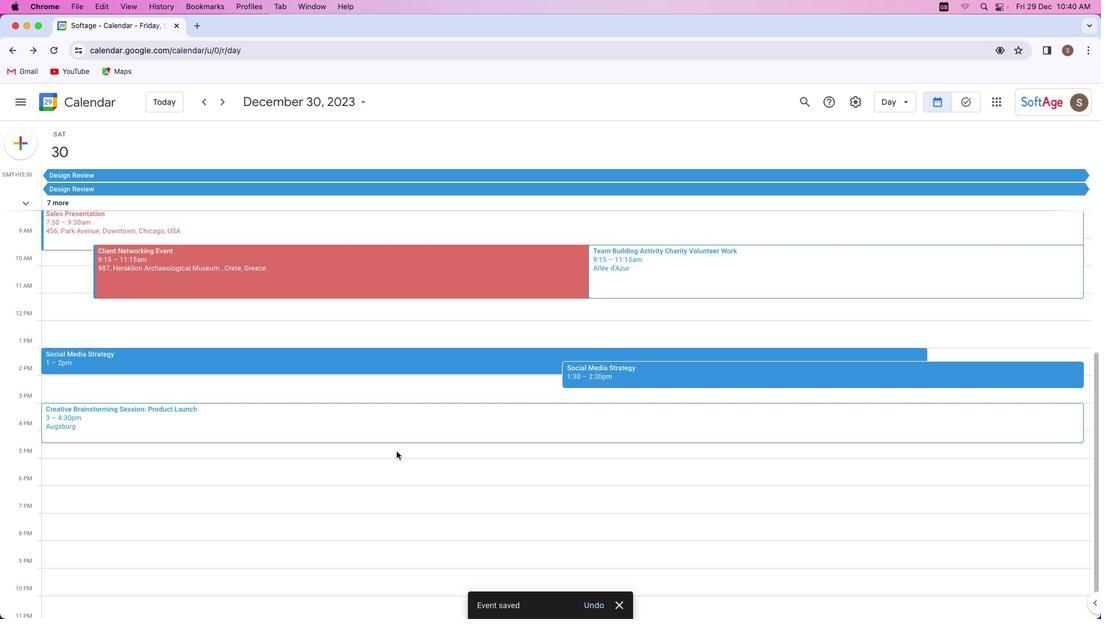 
Action: Mouse moved to (396, 452)
Screenshot: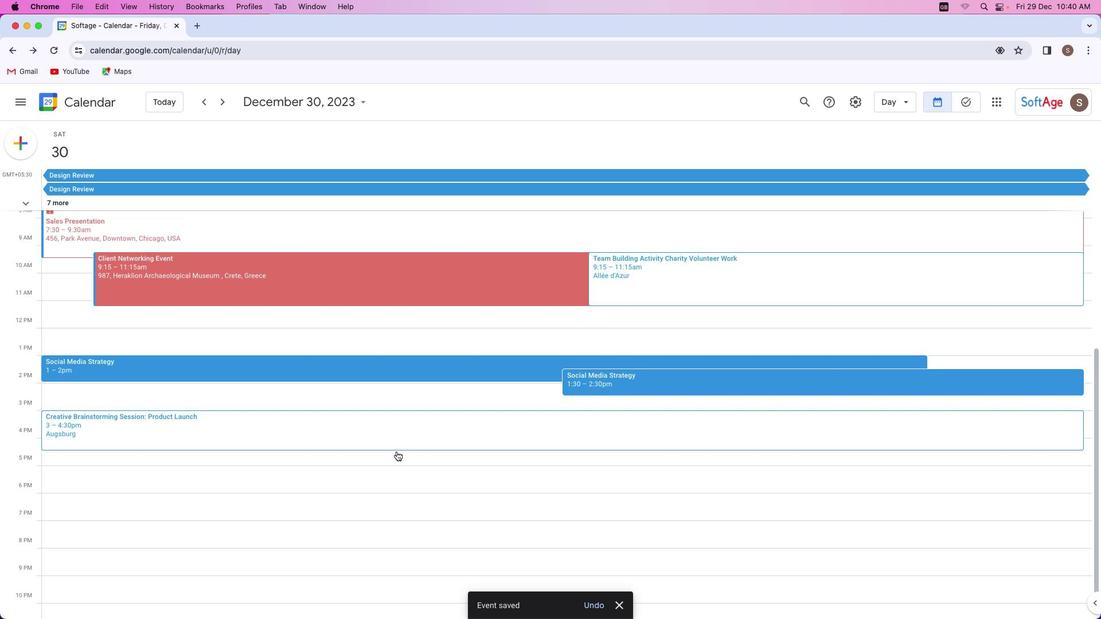 
Action: Mouse scrolled (396, 452) with delta (0, 0)
Screenshot: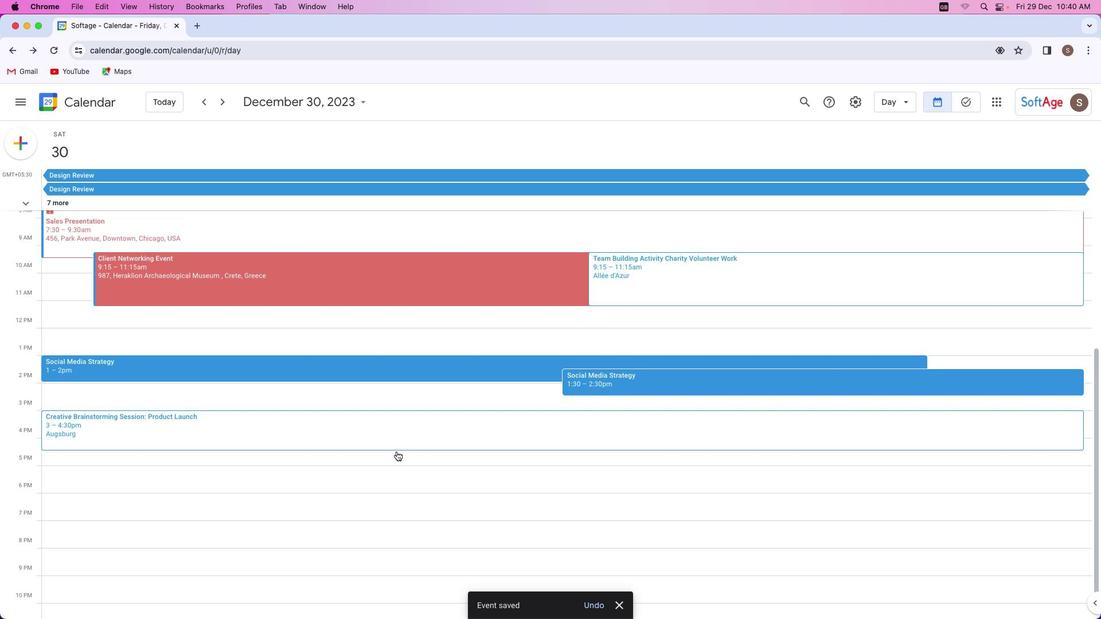 
Action: Mouse scrolled (396, 452) with delta (0, 0)
Screenshot: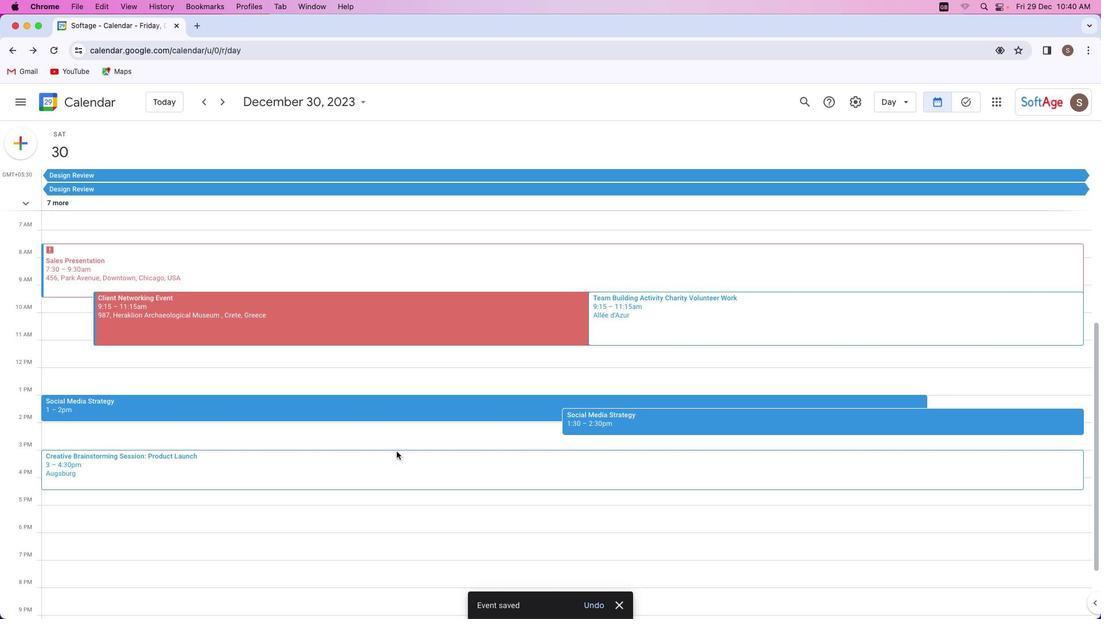 
Action: Mouse scrolled (396, 452) with delta (0, 0)
Screenshot: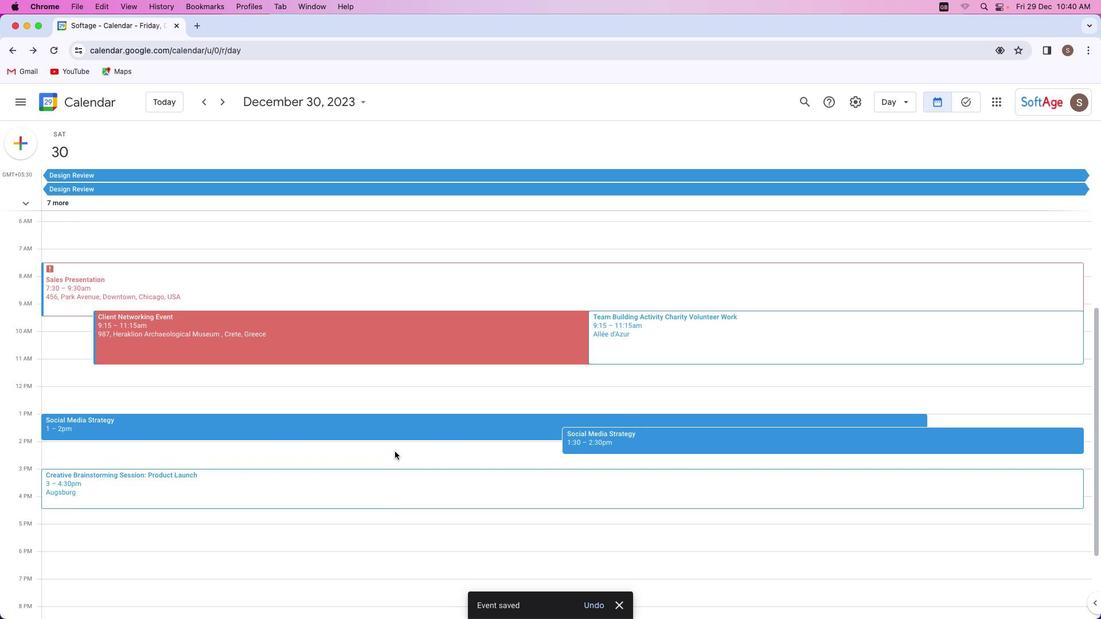 
Action: Mouse moved to (30, 198)
Screenshot: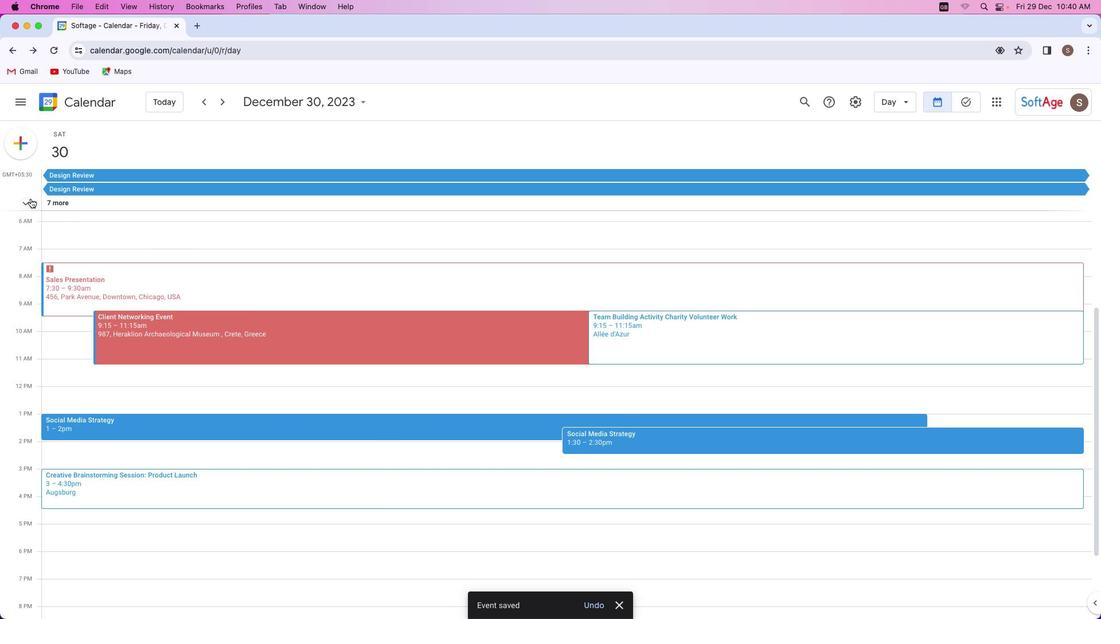 
Action: Mouse pressed left at (30, 198)
Screenshot: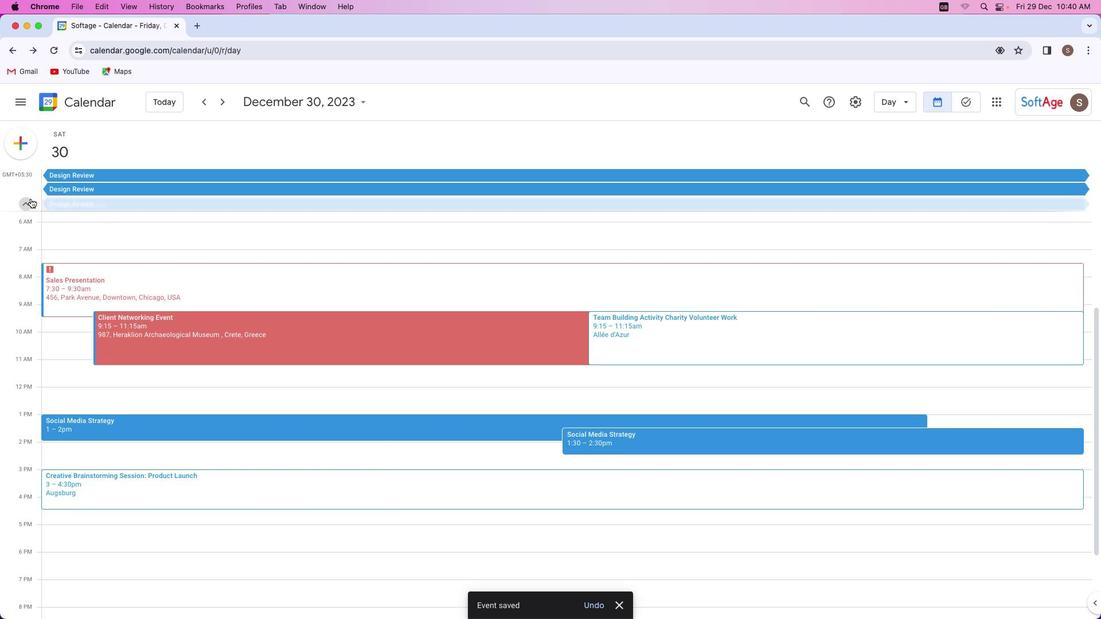 
Action: Mouse moved to (83, 255)
Screenshot: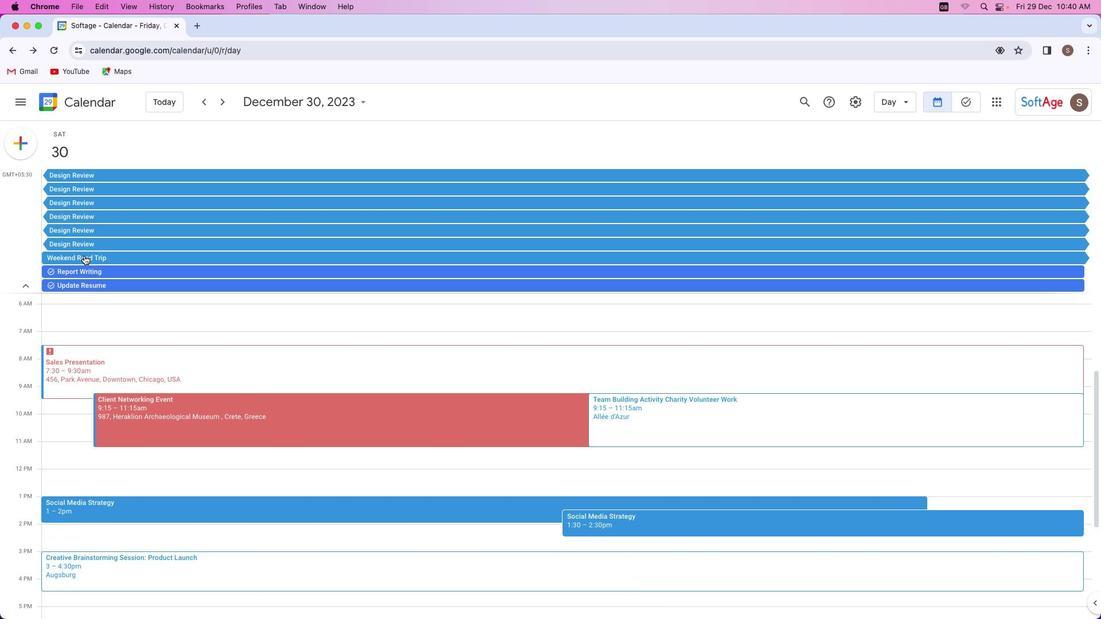 
Action: Mouse pressed left at (83, 255)
Screenshot: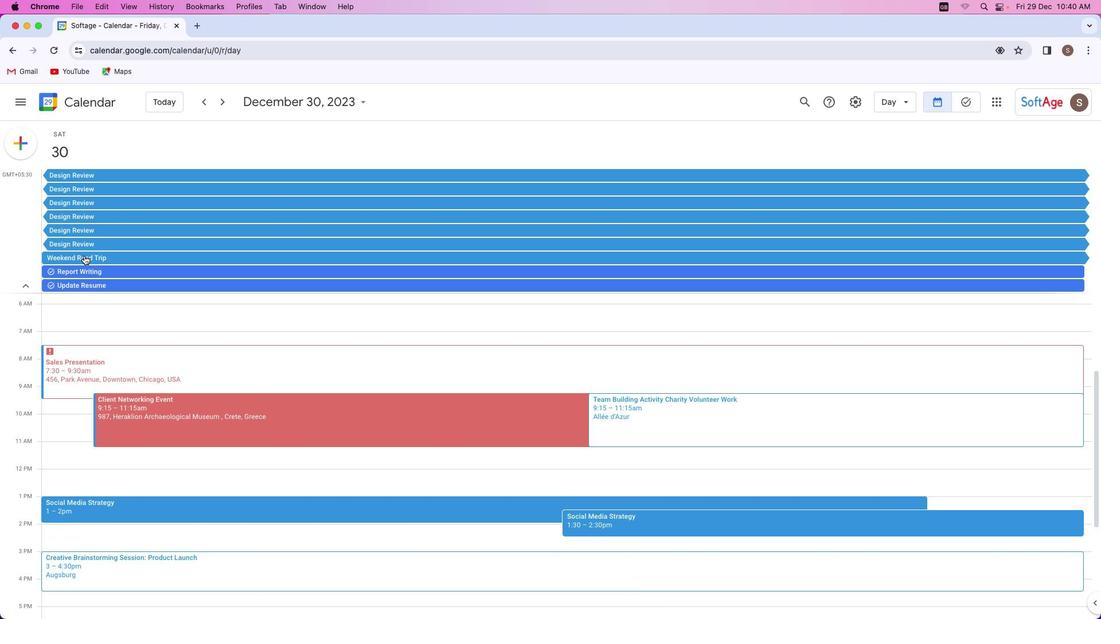 
Action: Mouse moved to (499, 320)
Screenshot: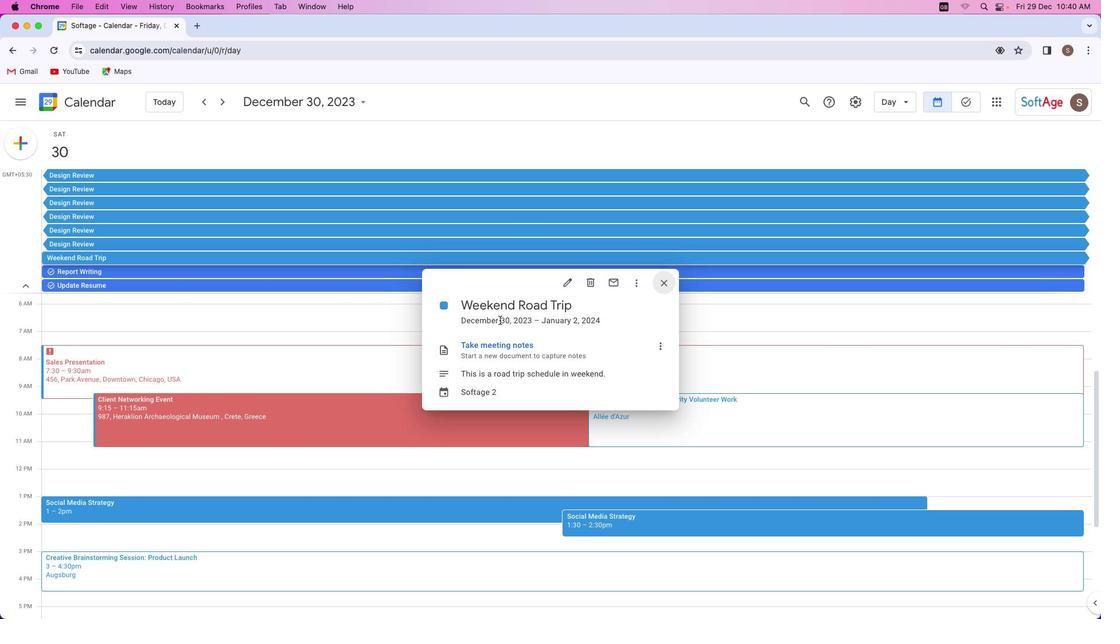 
Action: Mouse pressed left at (499, 320)
Screenshot: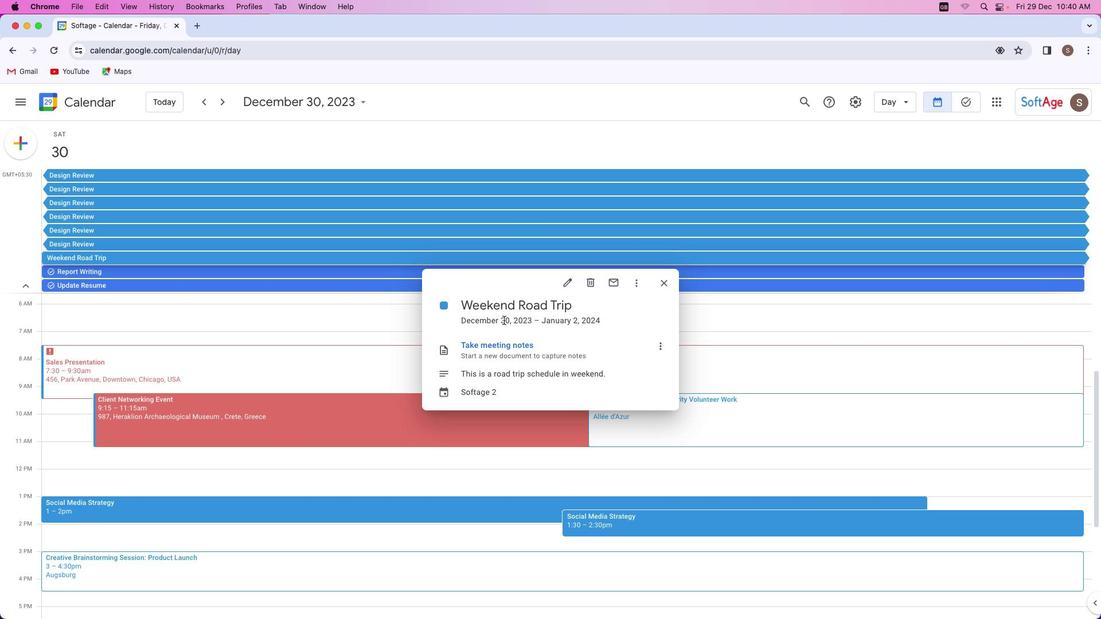 
Action: Mouse moved to (499, 321)
Screenshot: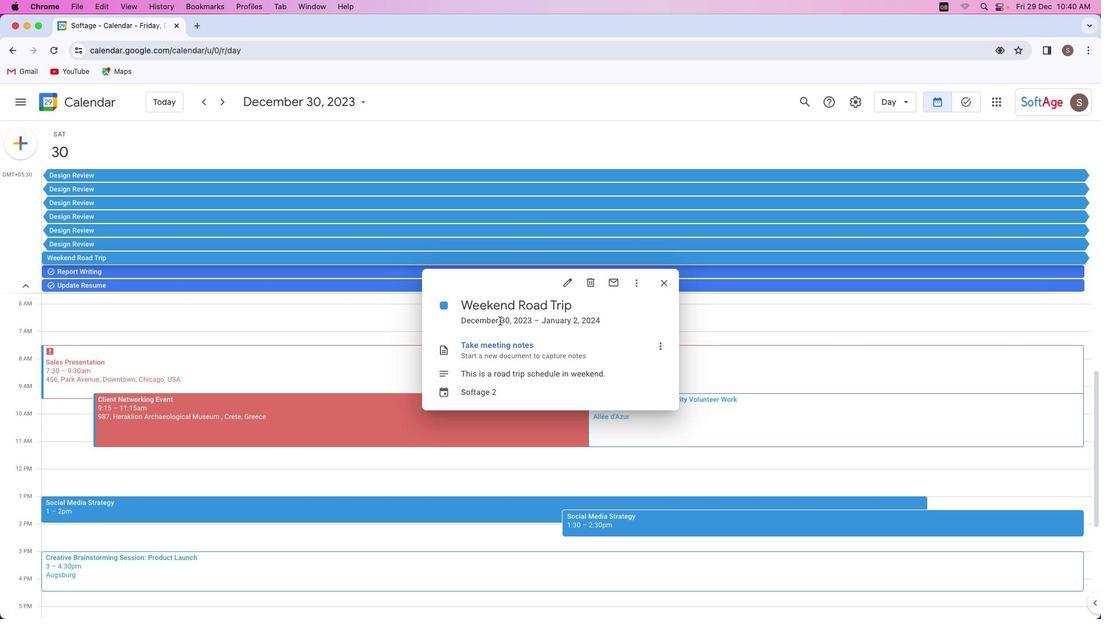 
Action: Mouse pressed left at (499, 321)
Screenshot: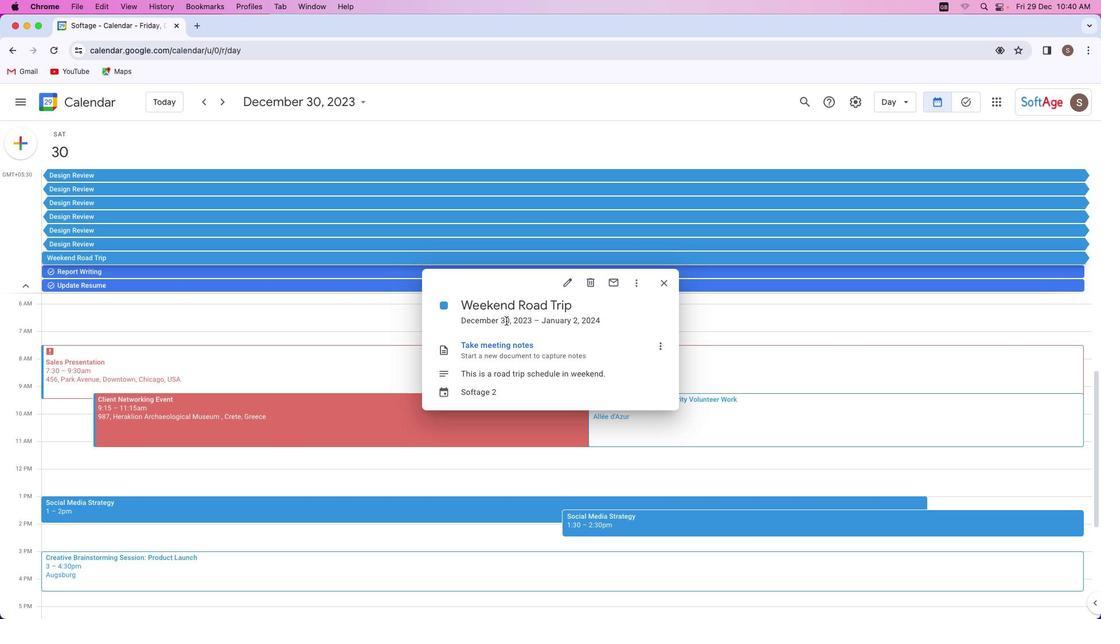 
Action: Mouse moved to (571, 320)
Screenshot: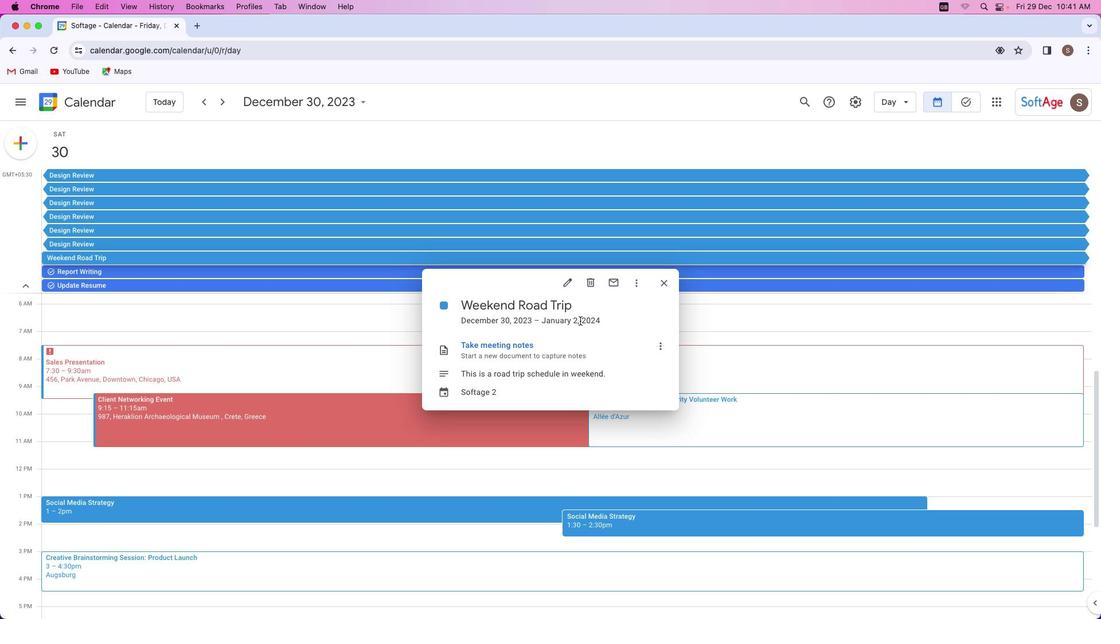 
Action: Mouse pressed left at (571, 320)
Screenshot: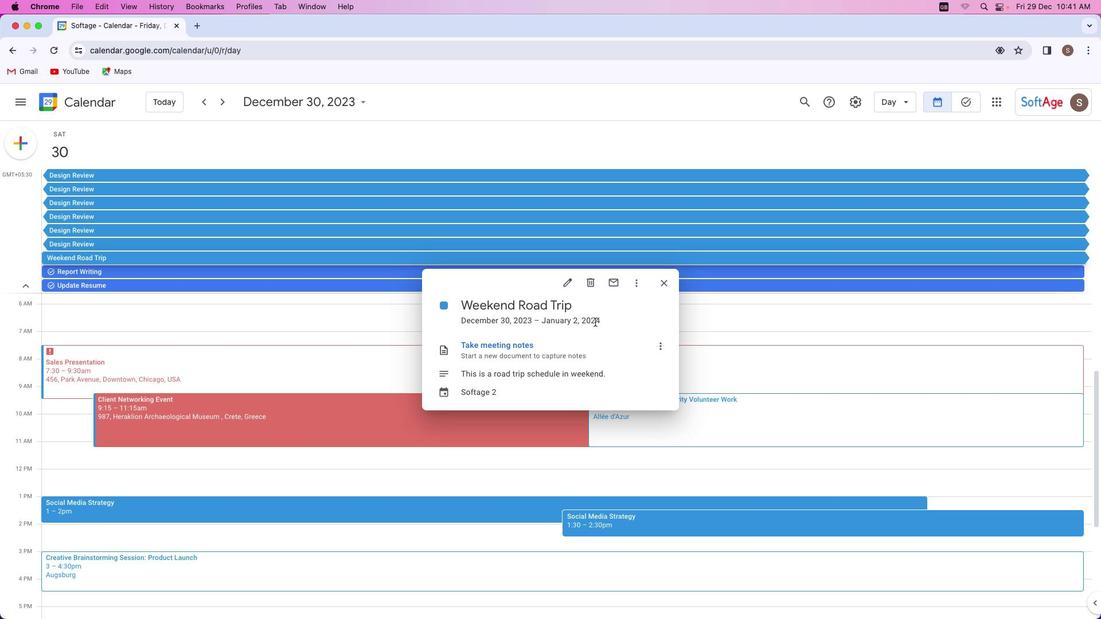 
Action: Mouse moved to (636, 320)
Screenshot: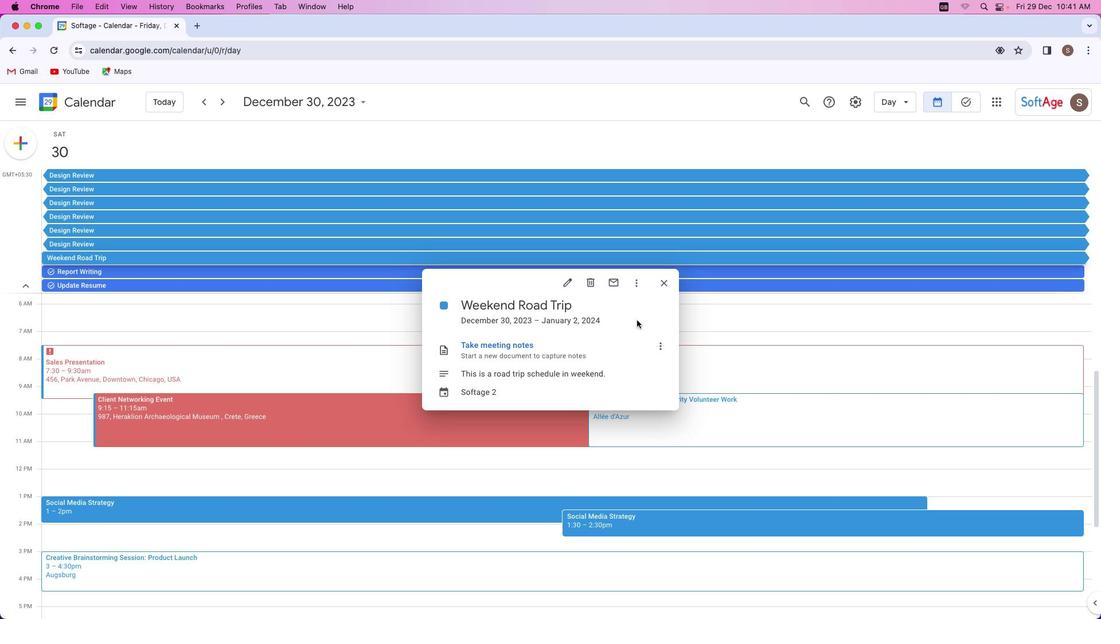
